 Task: Look for space in Barcelos, Portugal from 6th September, 2023 to 10th September, 2023 for 1 adult in price range Rs.10000 to Rs.15000. Place can be private room with 1  bedroom having 1 bed and 1 bathroom. Property type can be house, flat, guest house, hotel. Booking option can be shelf check-in. Required host language is English.
Action: Mouse moved to (492, 123)
Screenshot: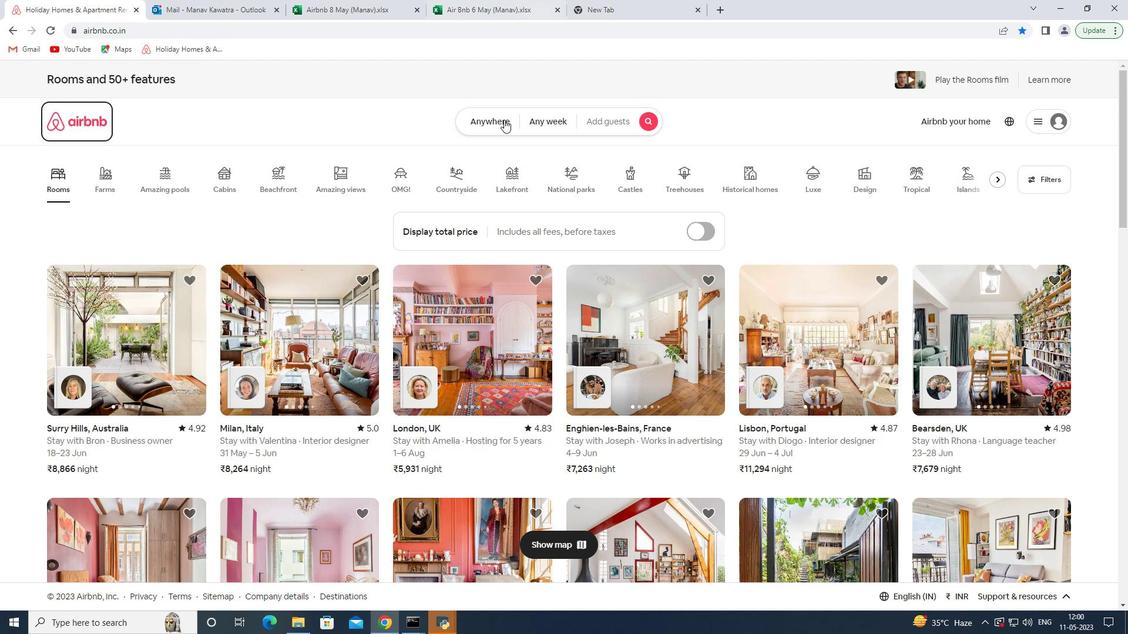 
Action: Mouse pressed left at (492, 123)
Screenshot: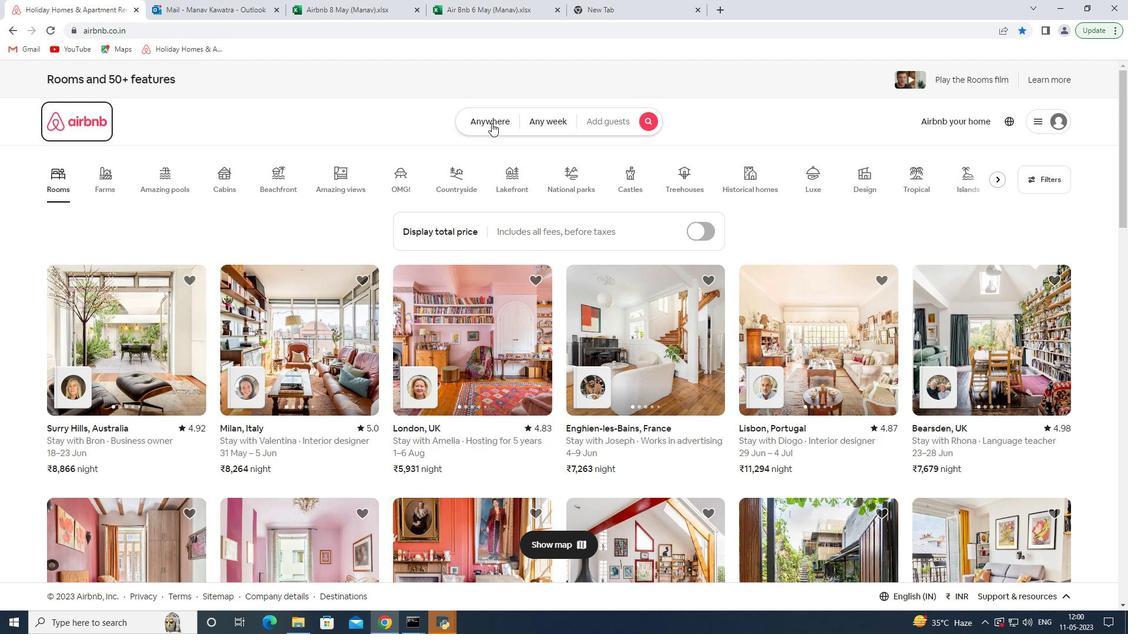 
Action: Mouse moved to (381, 171)
Screenshot: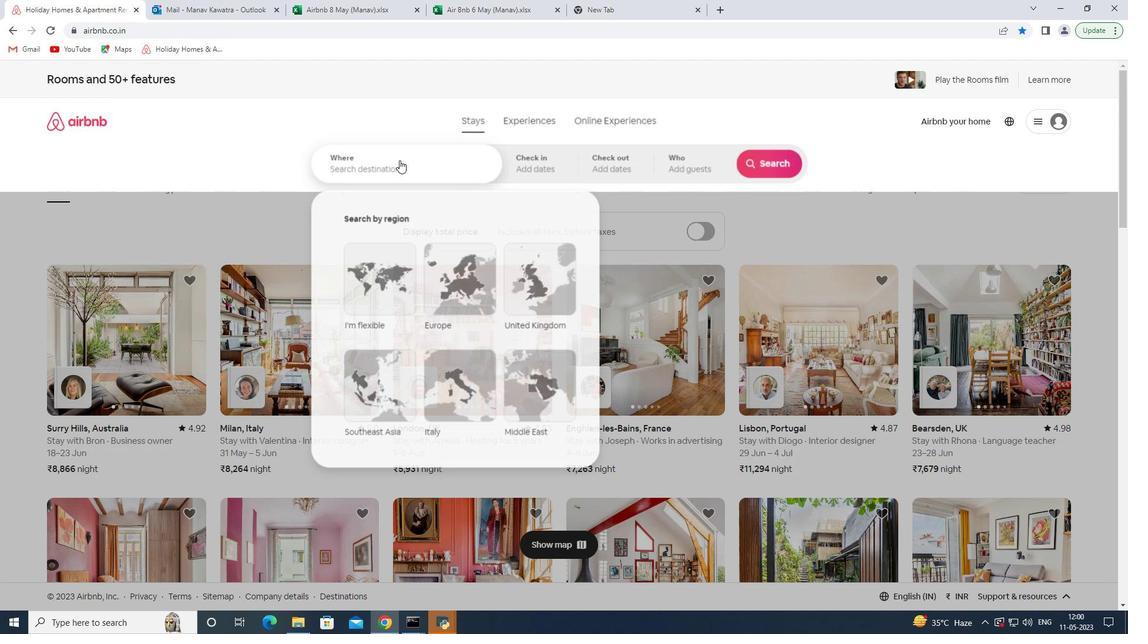 
Action: Mouse pressed left at (381, 171)
Screenshot: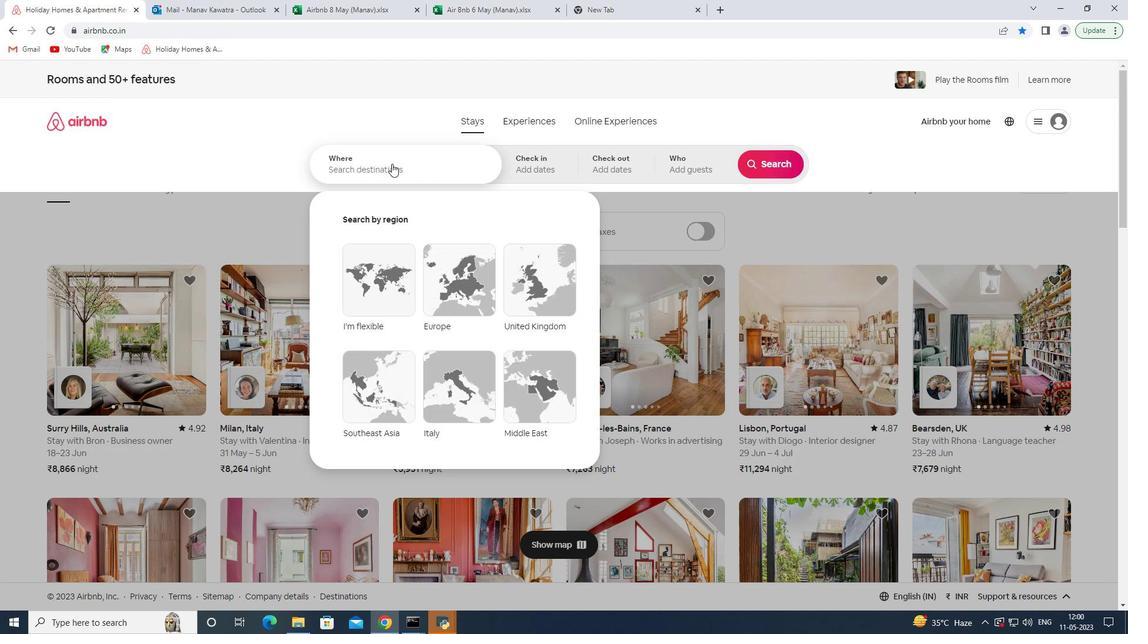 
Action: Key pressed <Key.shift>Barcelos<Key.space><Key.shift><Key.shift><Key.shift><Key.shift>P
Screenshot: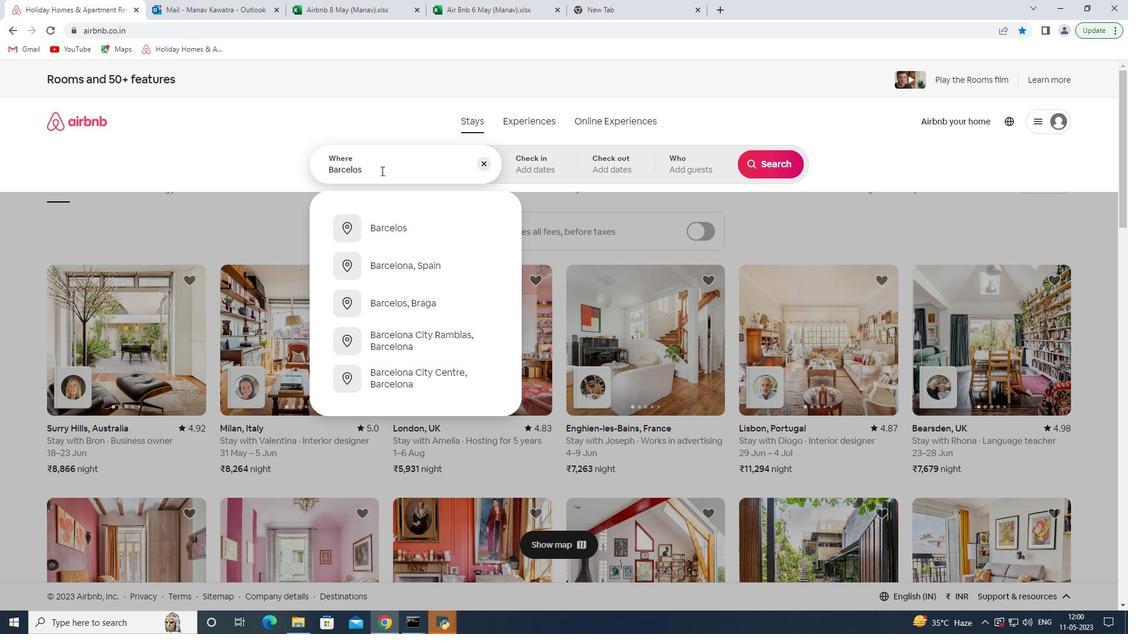 
Action: Mouse moved to (420, 226)
Screenshot: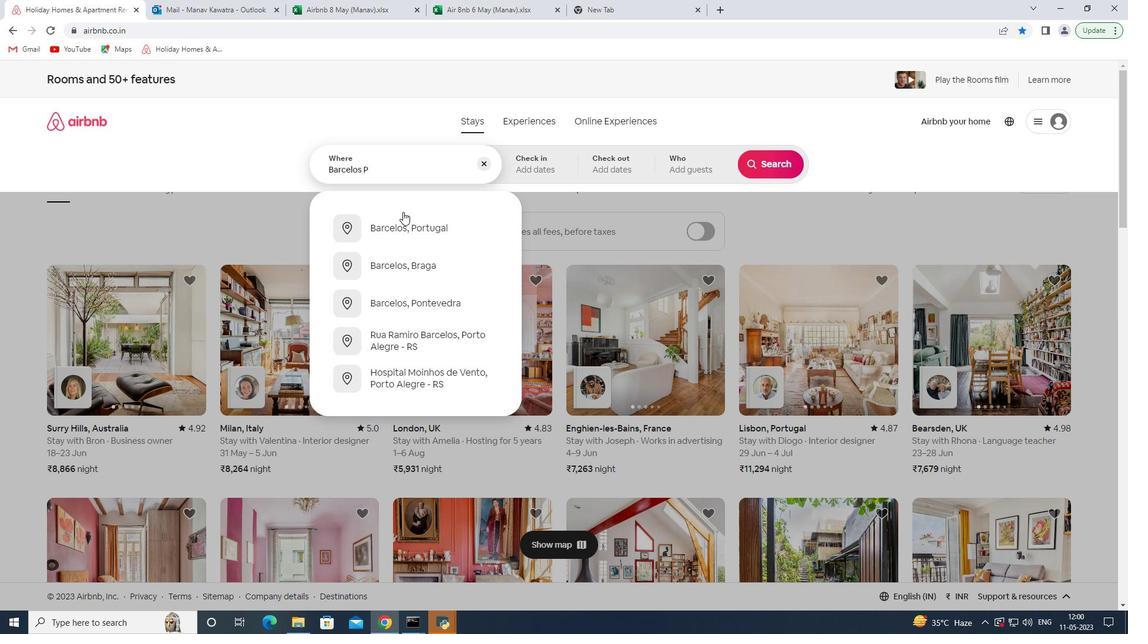 
Action: Mouse pressed left at (420, 226)
Screenshot: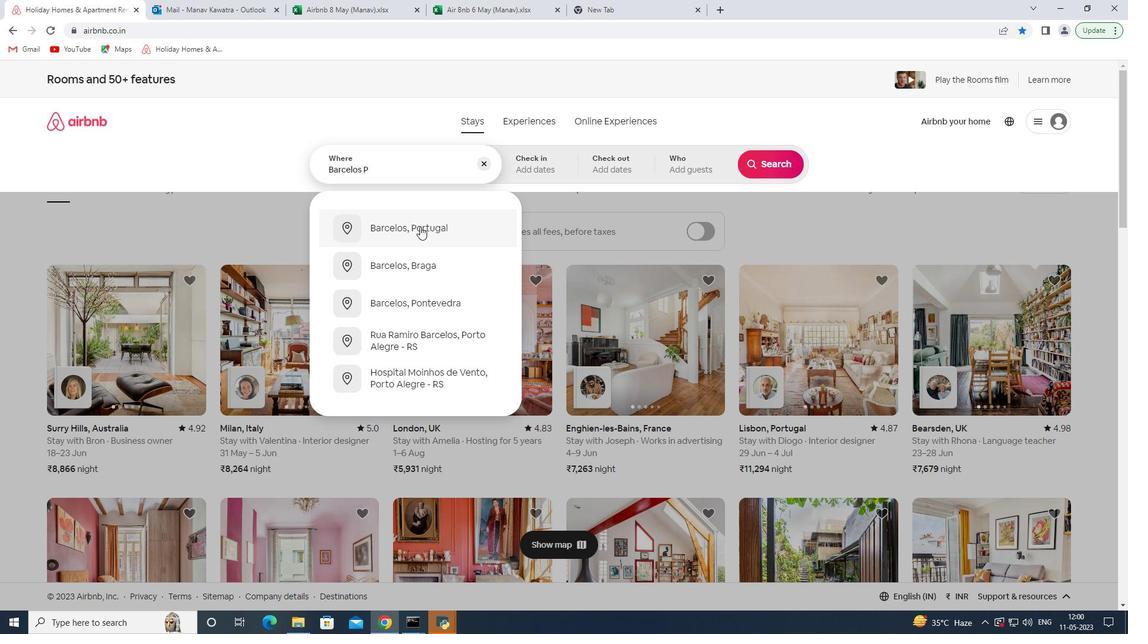 
Action: Mouse moved to (762, 259)
Screenshot: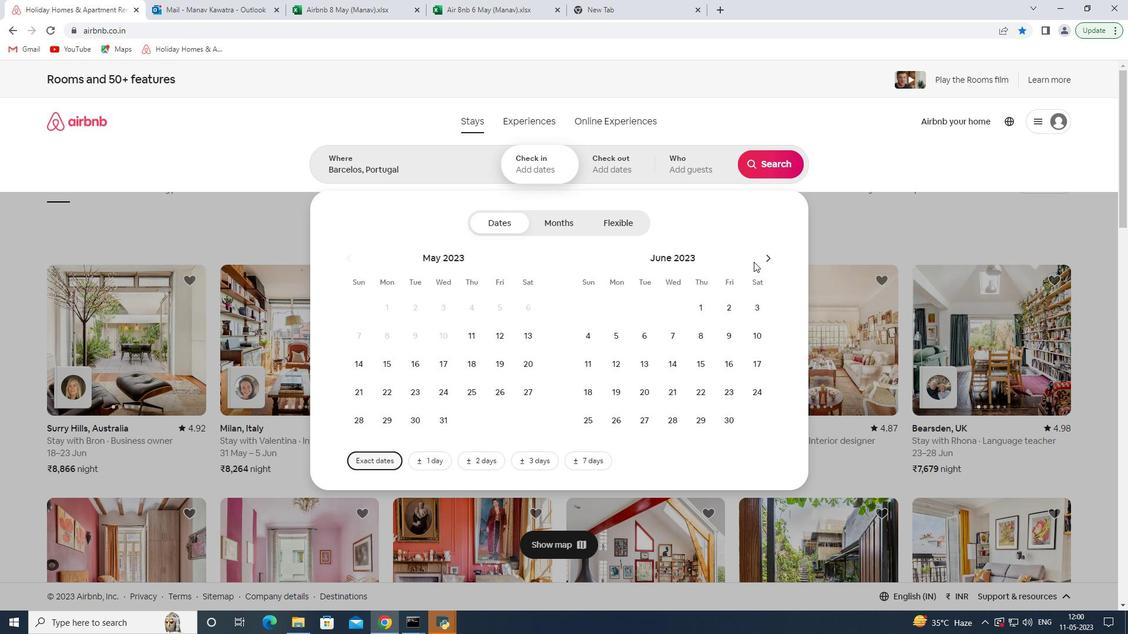
Action: Mouse pressed left at (762, 259)
Screenshot: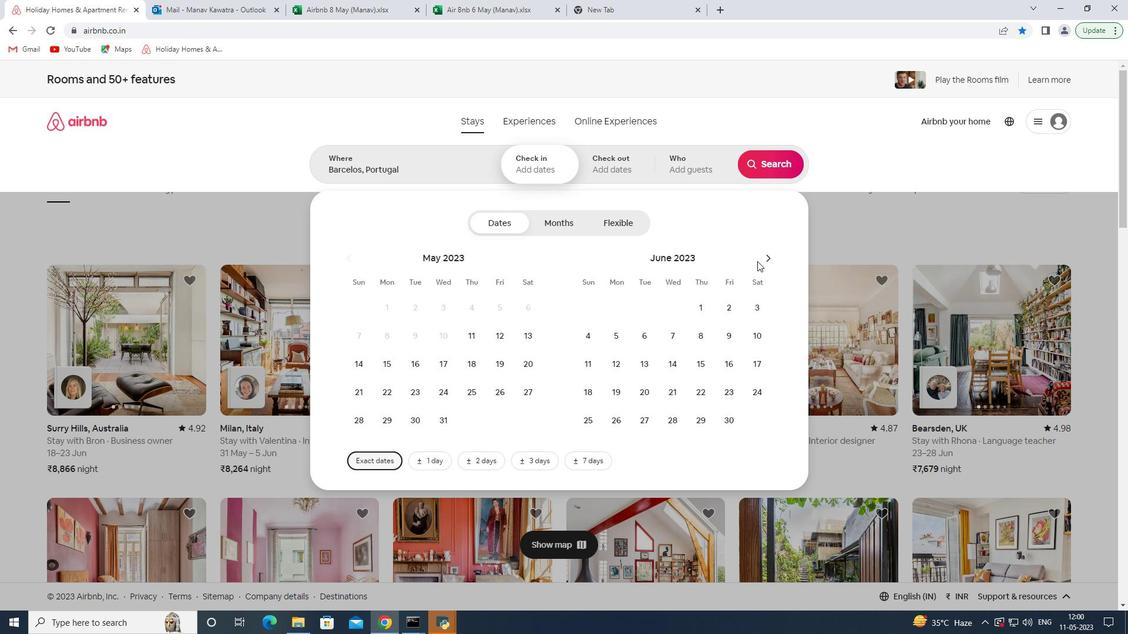 
Action: Mouse pressed left at (762, 259)
Screenshot: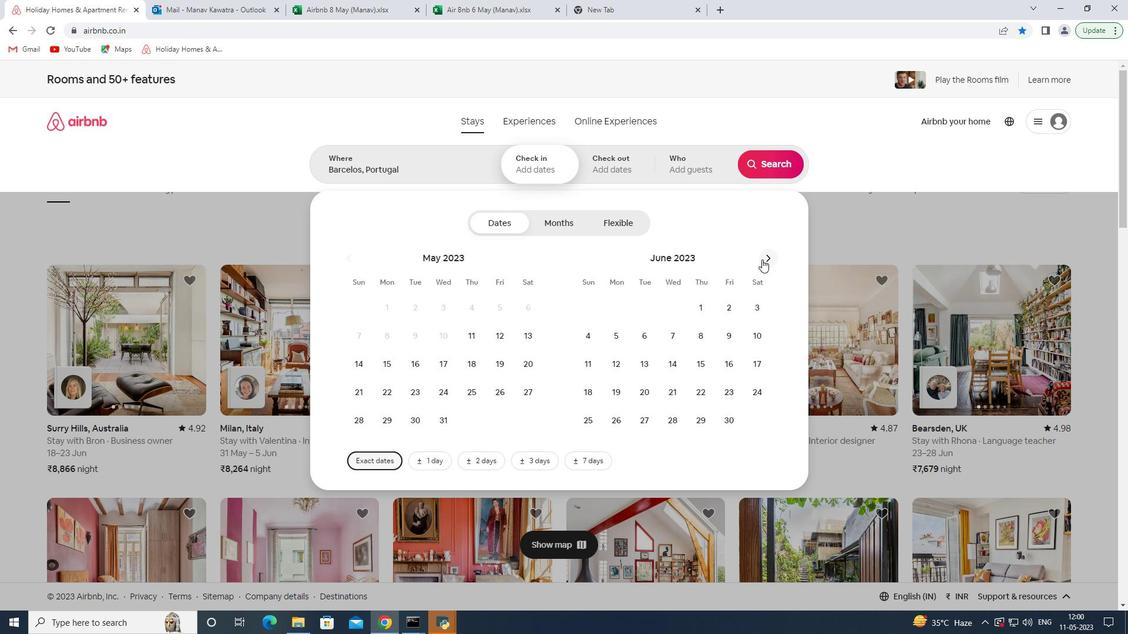 
Action: Mouse pressed left at (762, 259)
Screenshot: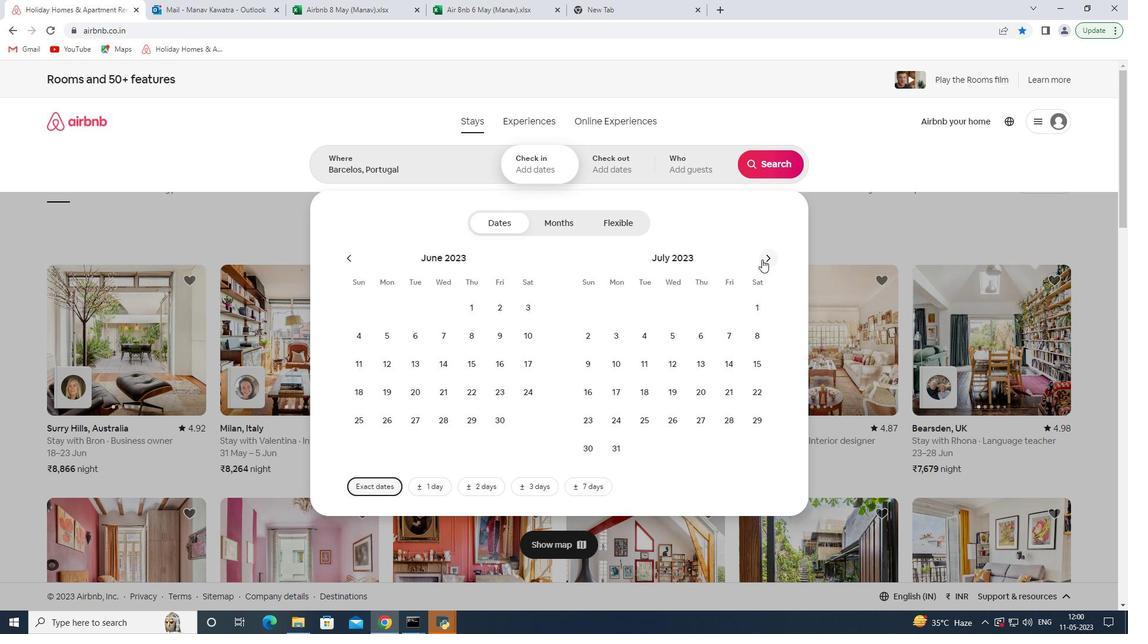 
Action: Mouse moved to (769, 261)
Screenshot: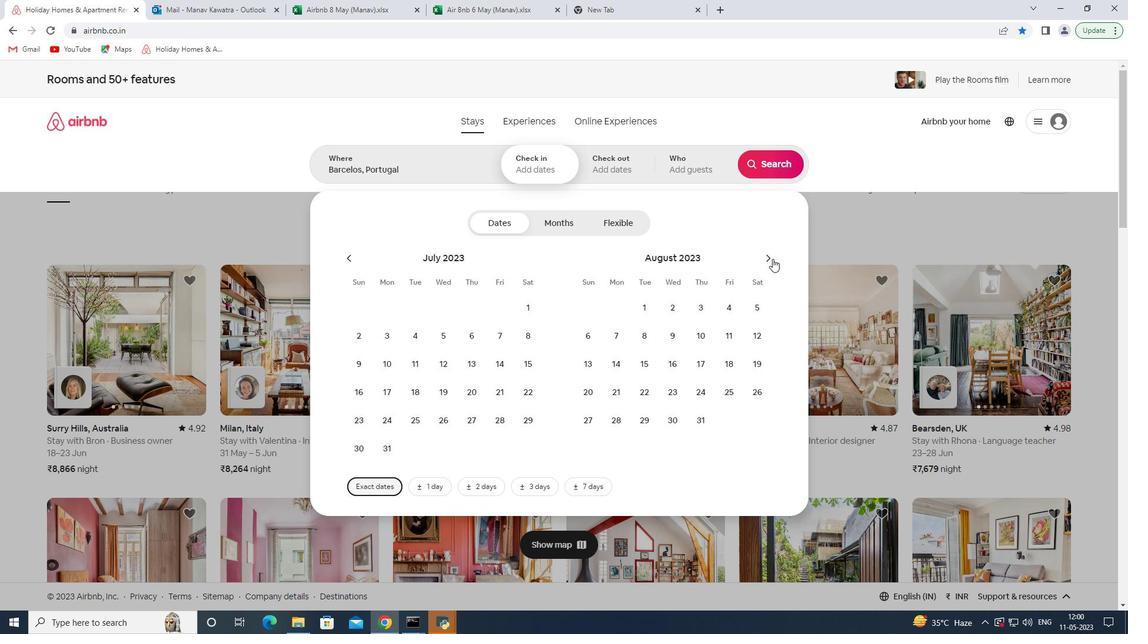 
Action: Mouse pressed left at (769, 261)
Screenshot: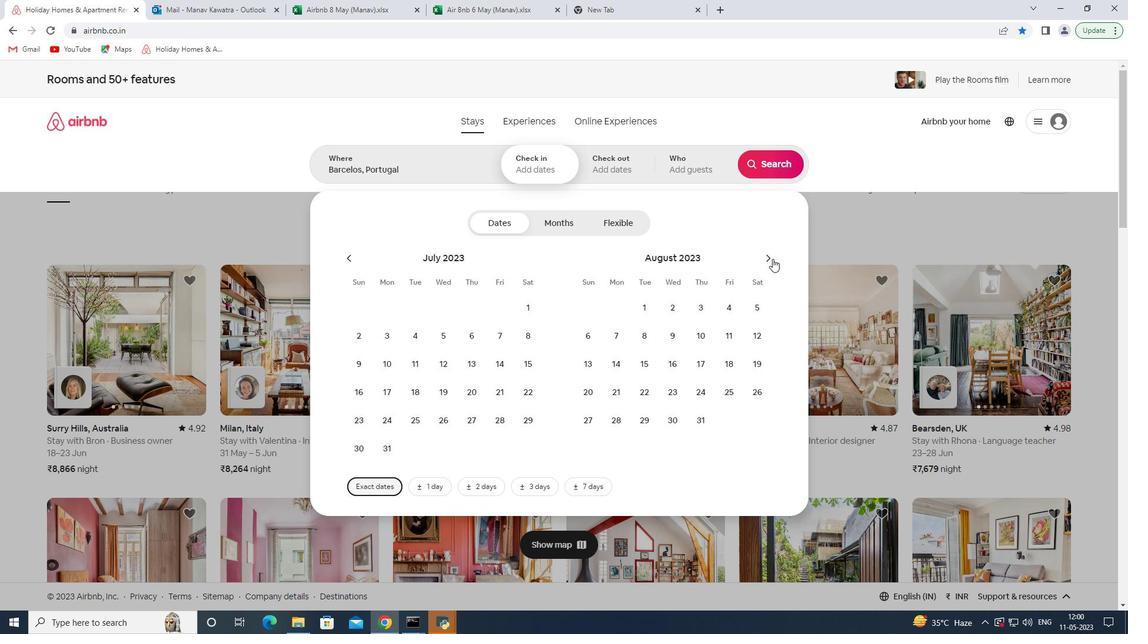 
Action: Mouse moved to (671, 335)
Screenshot: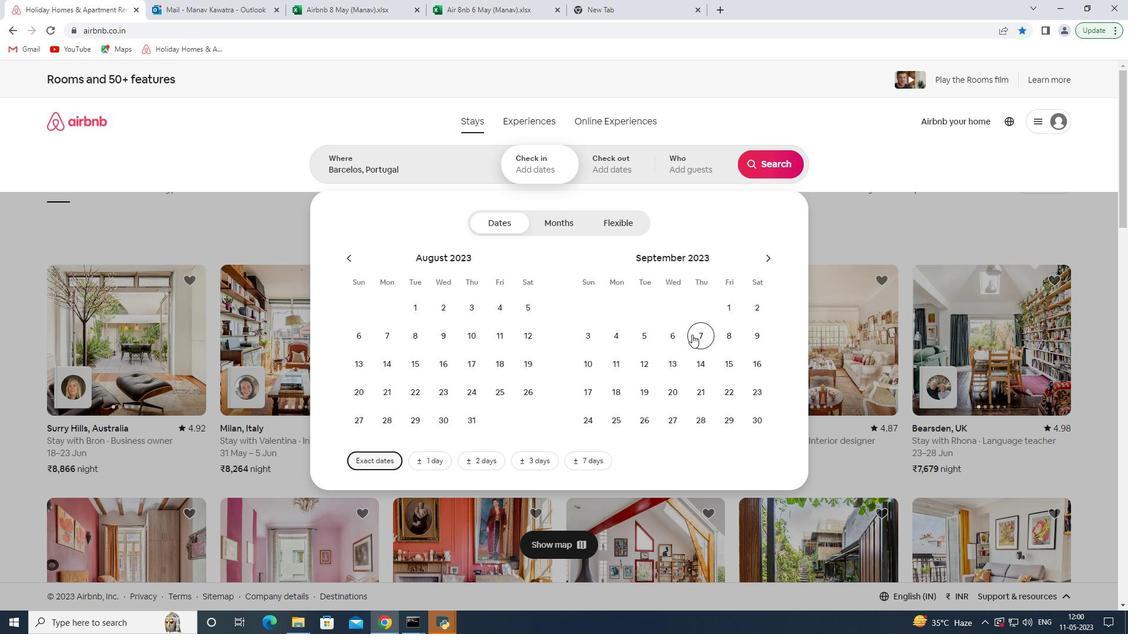 
Action: Mouse pressed left at (671, 335)
Screenshot: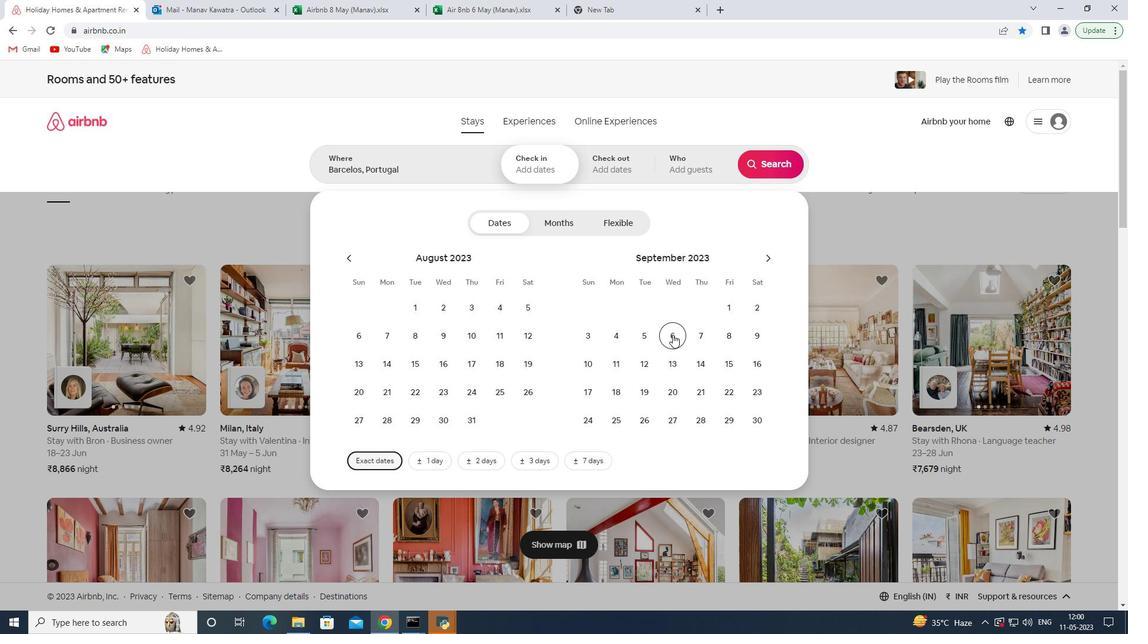 
Action: Mouse moved to (594, 366)
Screenshot: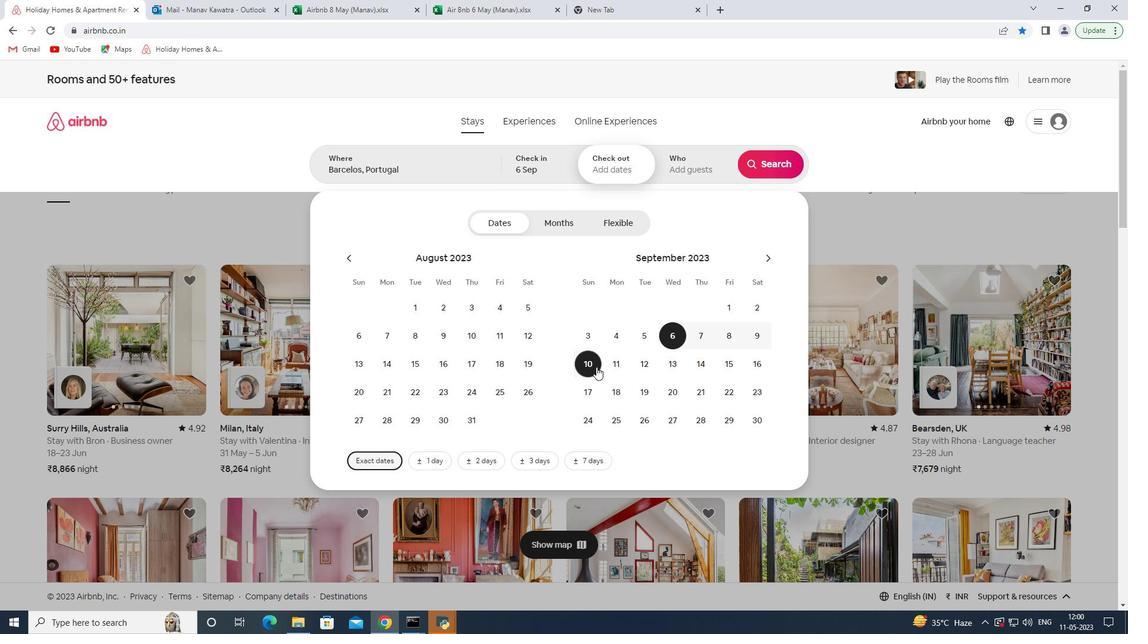 
Action: Mouse pressed left at (594, 366)
Screenshot: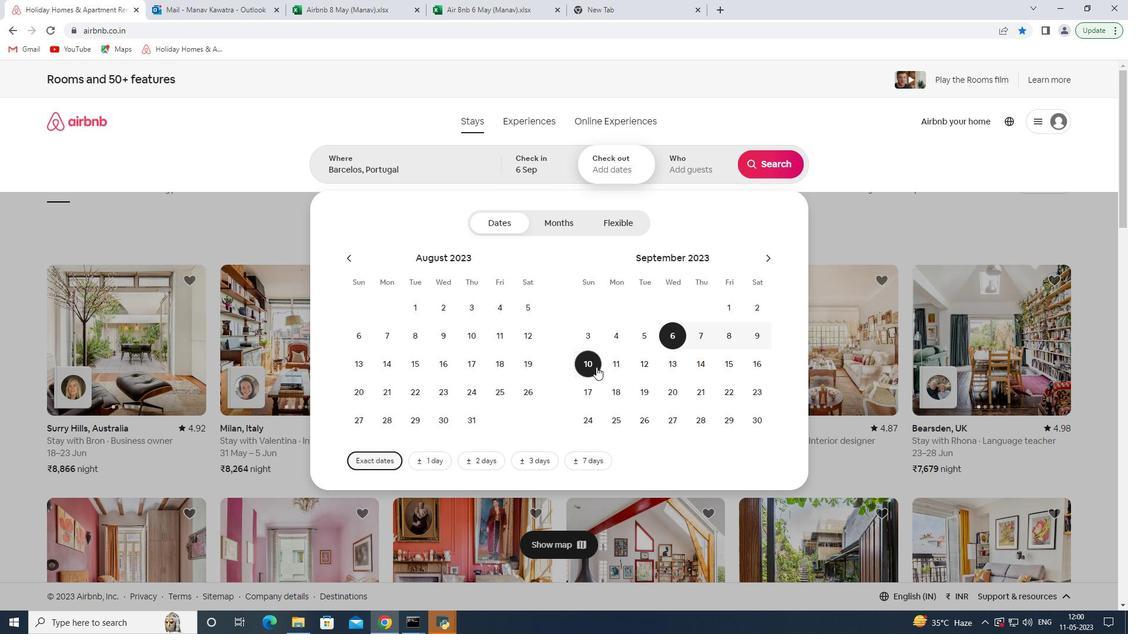
Action: Mouse moved to (691, 164)
Screenshot: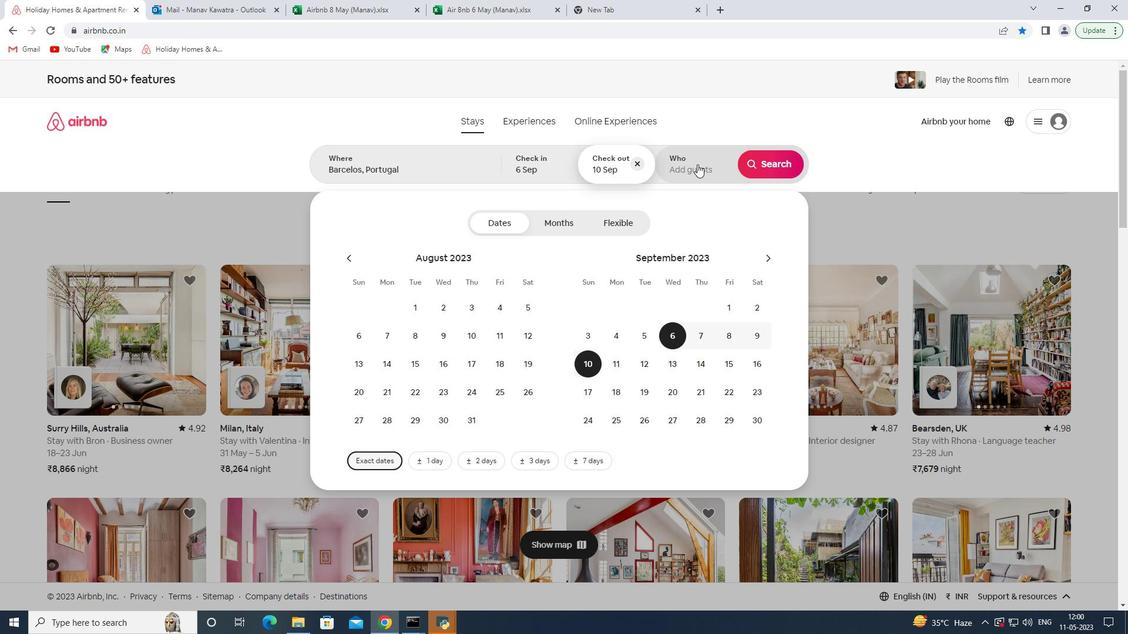 
Action: Mouse pressed left at (691, 164)
Screenshot: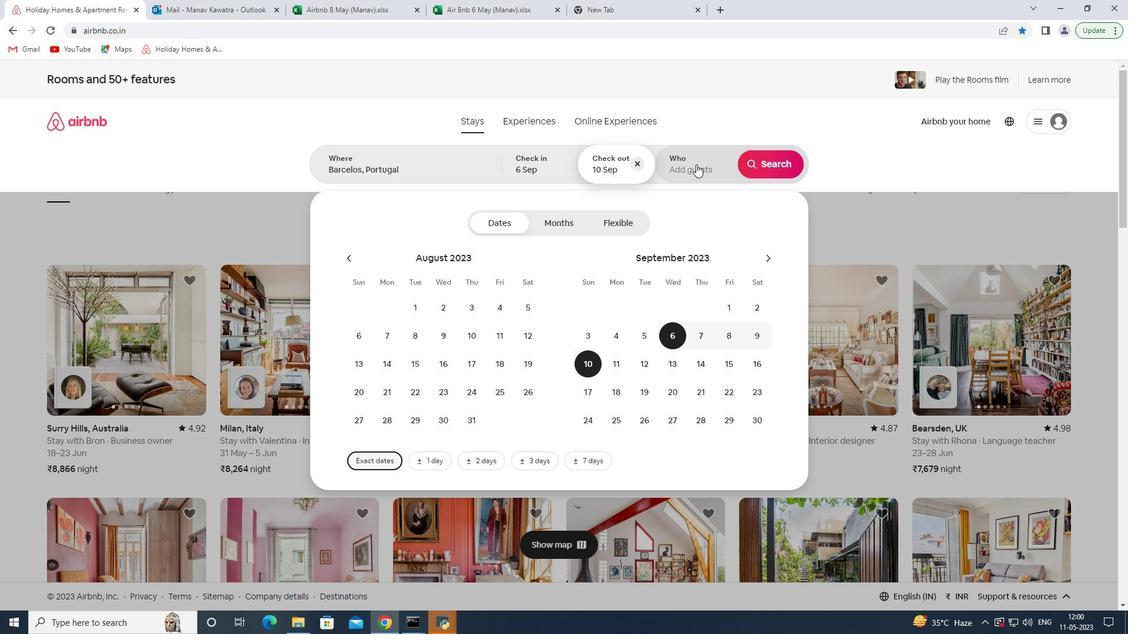 
Action: Mouse moved to (784, 225)
Screenshot: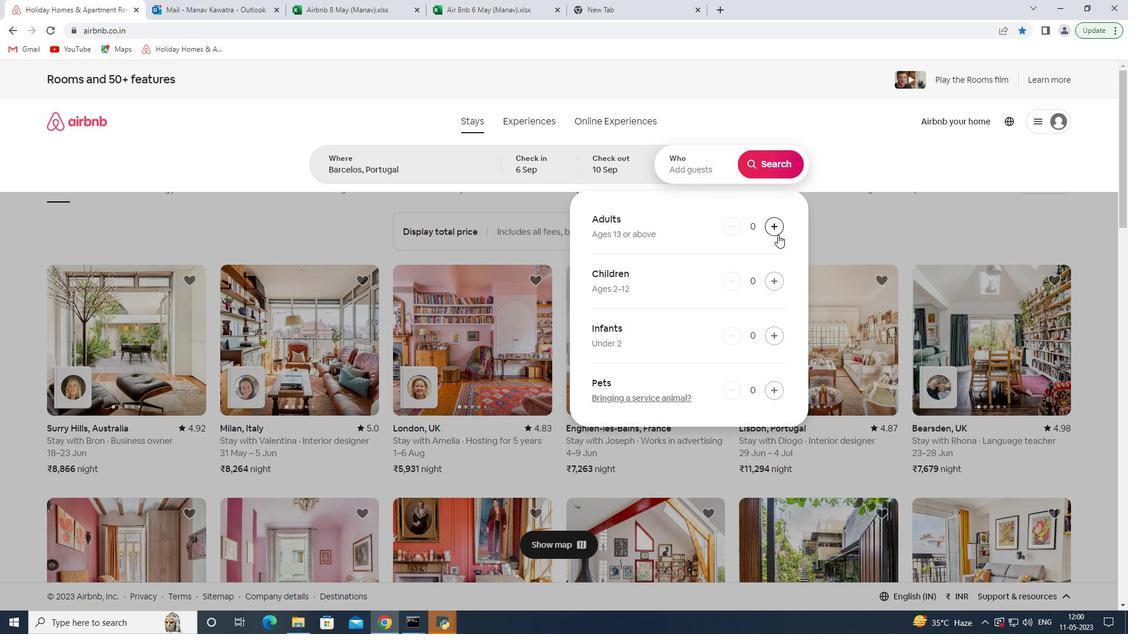 
Action: Mouse pressed left at (784, 225)
Screenshot: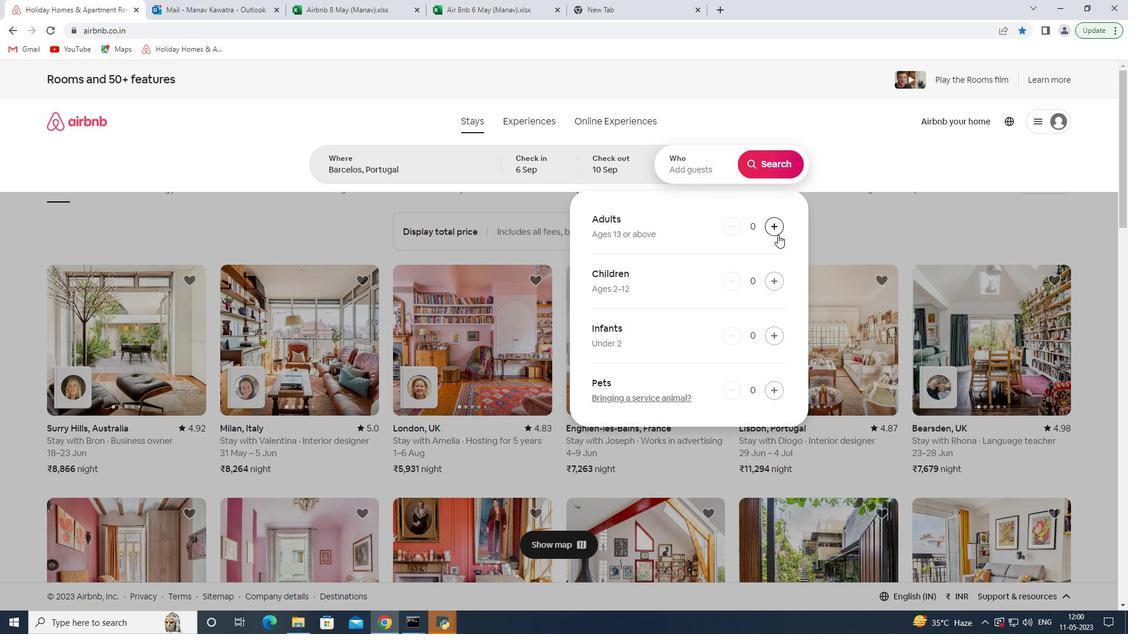
Action: Mouse moved to (777, 225)
Screenshot: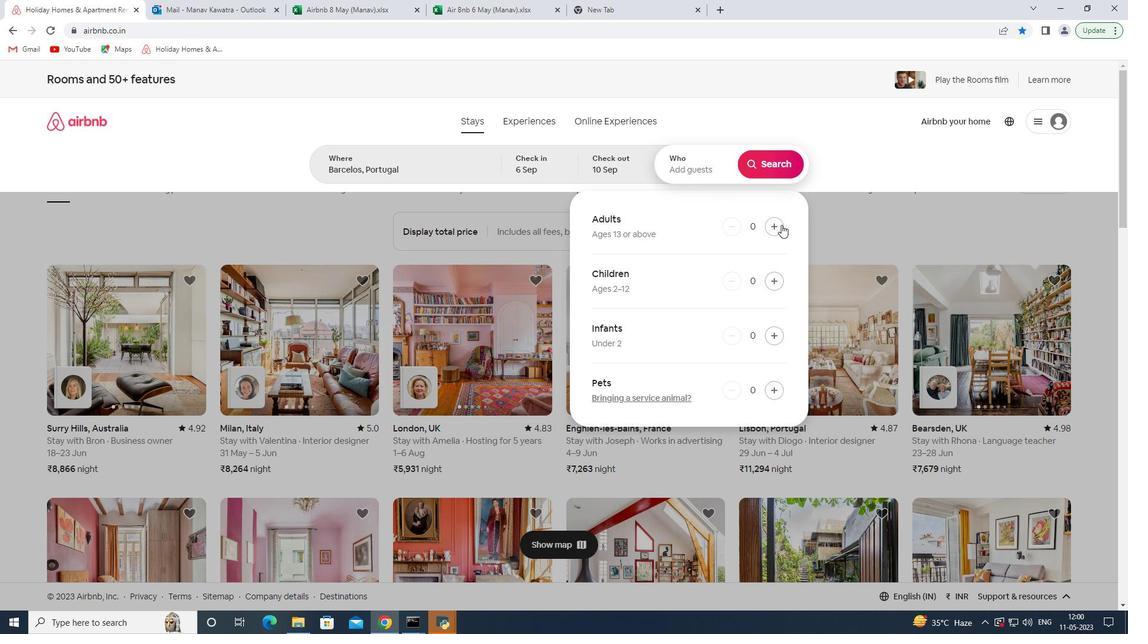 
Action: Mouse pressed left at (777, 225)
Screenshot: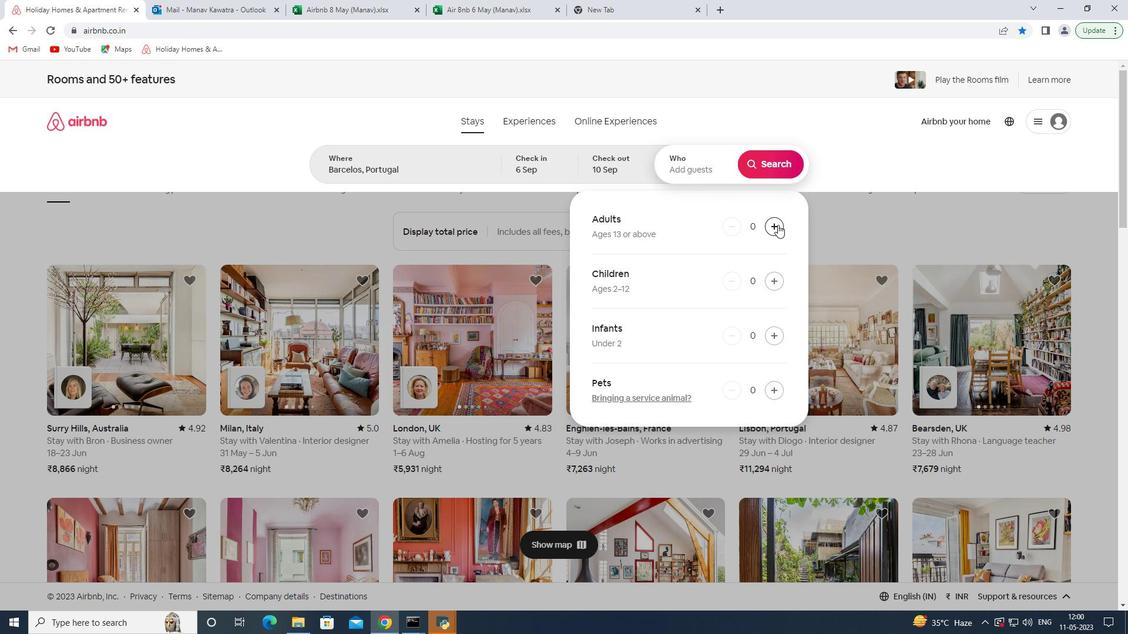 
Action: Mouse moved to (777, 168)
Screenshot: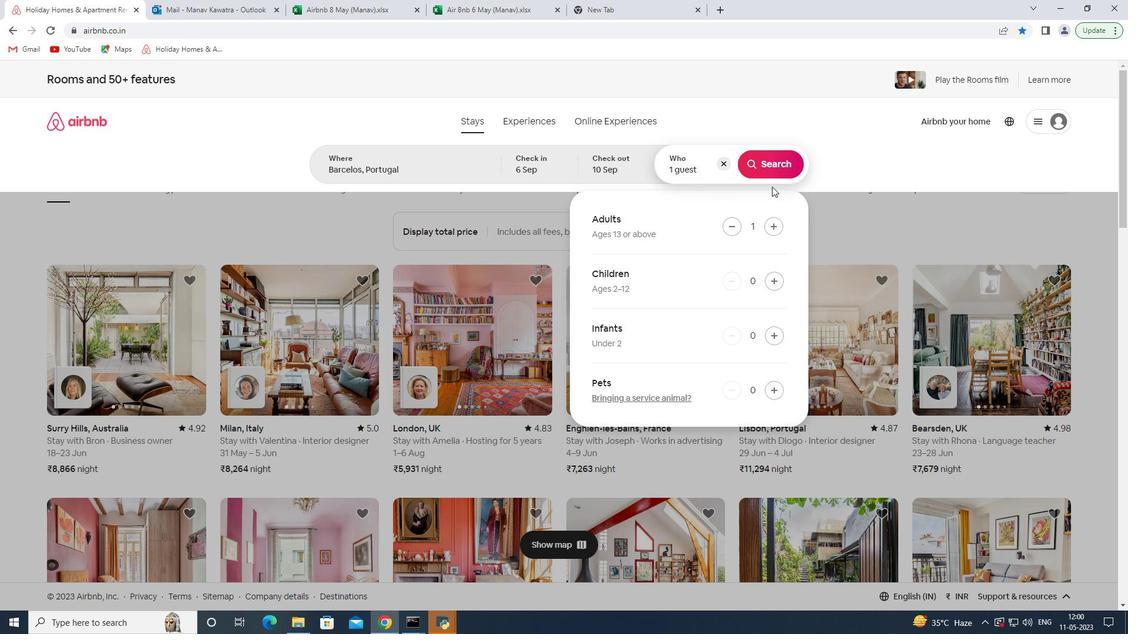 
Action: Mouse pressed left at (777, 168)
Screenshot: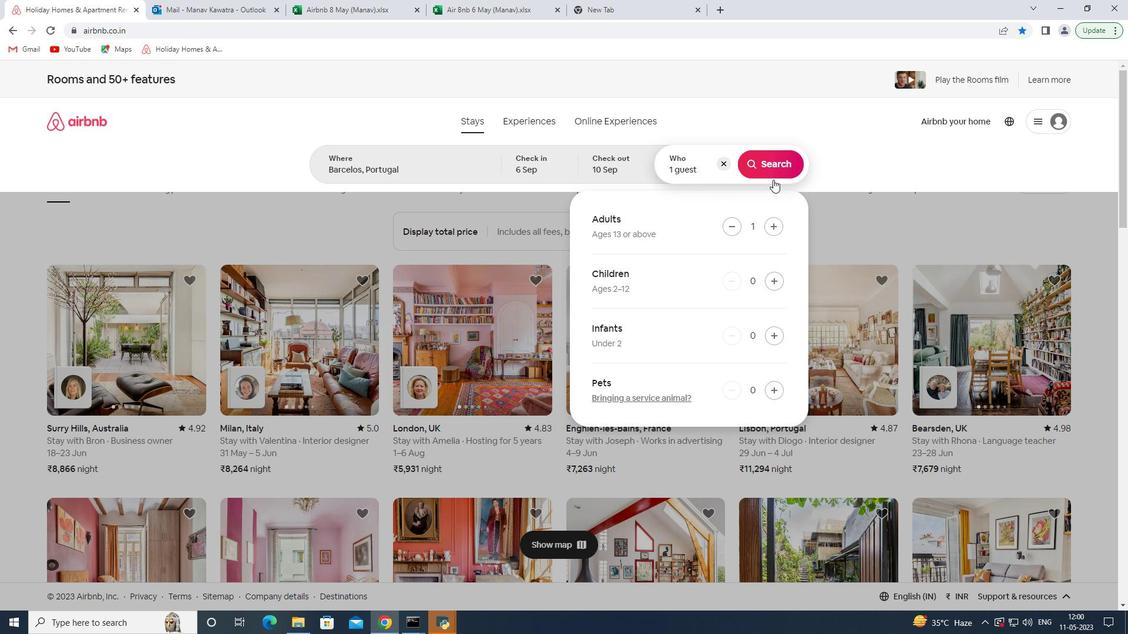 
Action: Mouse moved to (1085, 131)
Screenshot: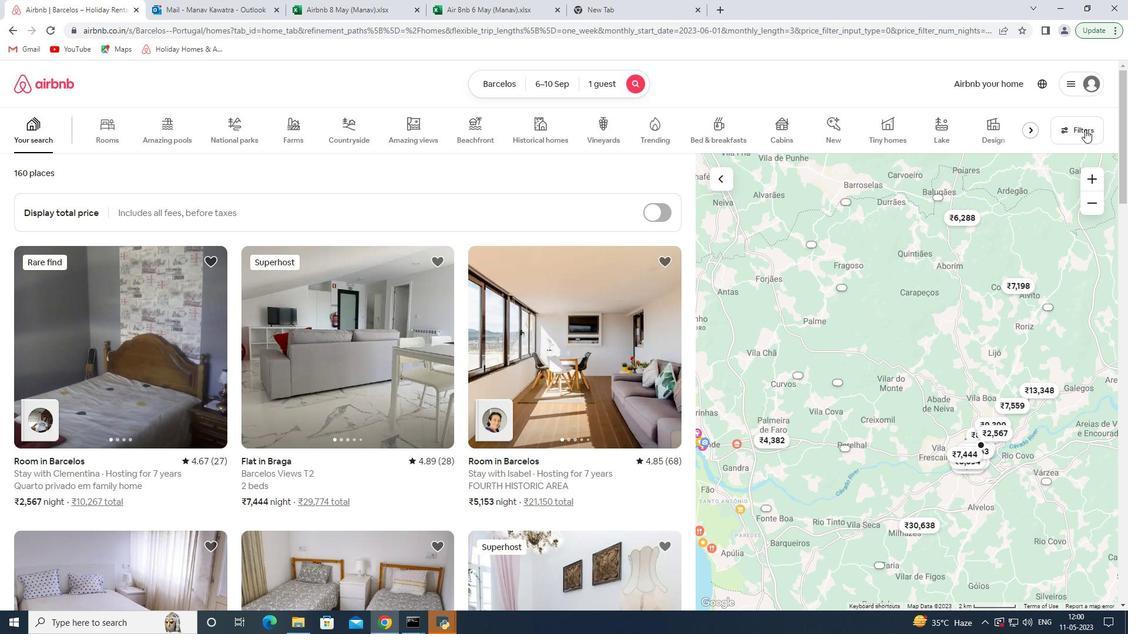 
Action: Mouse pressed left at (1085, 131)
Screenshot: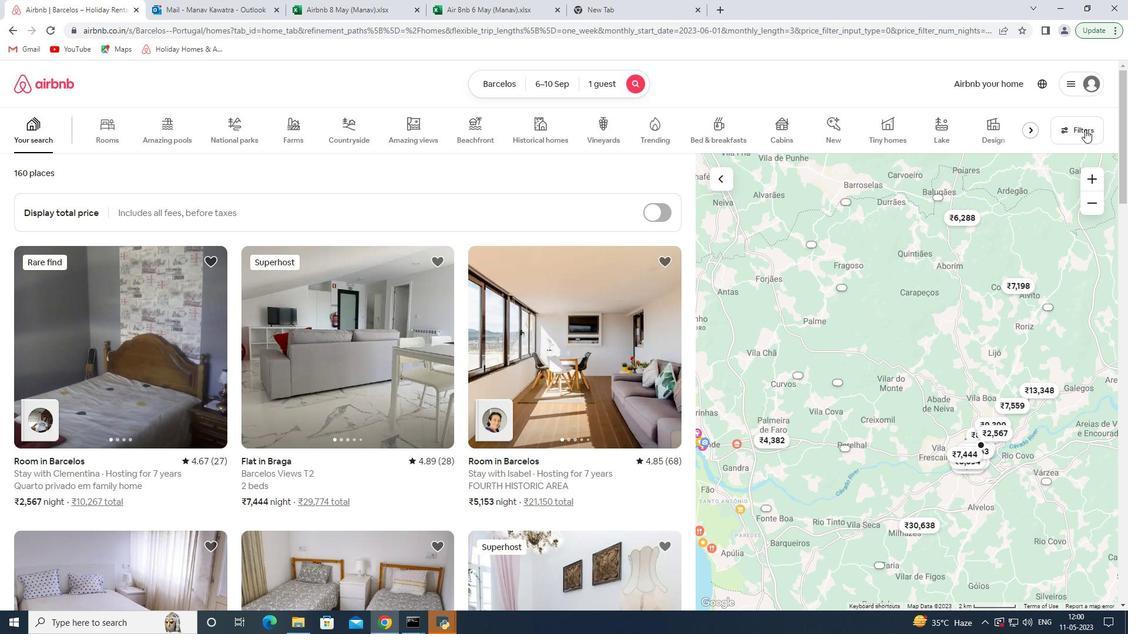 
Action: Mouse moved to (404, 421)
Screenshot: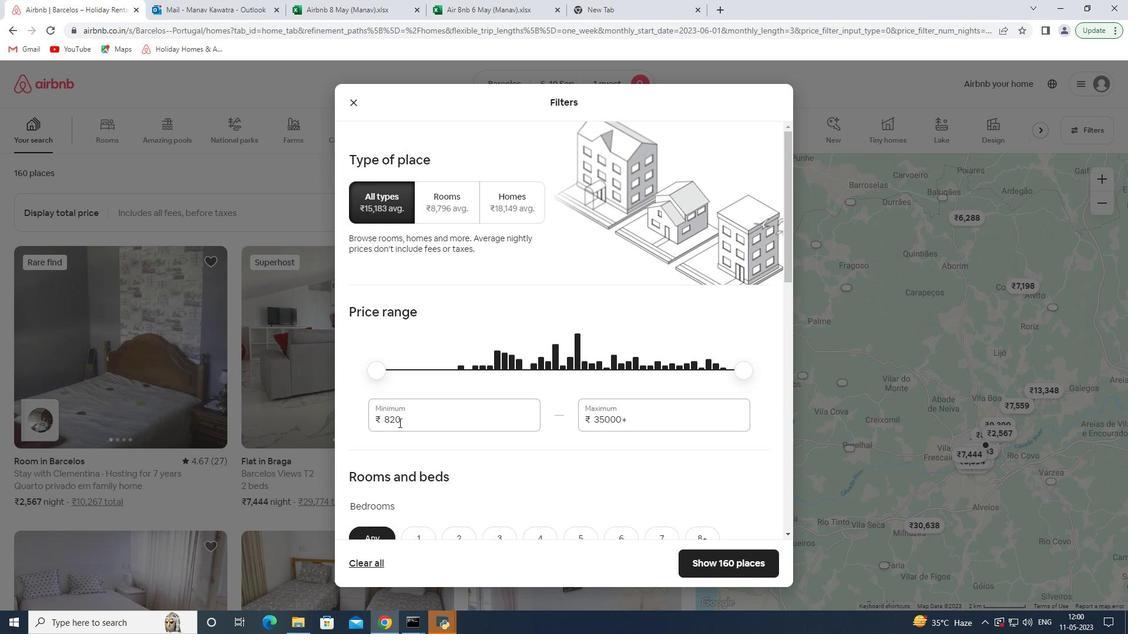 
Action: Mouse pressed left at (404, 421)
Screenshot: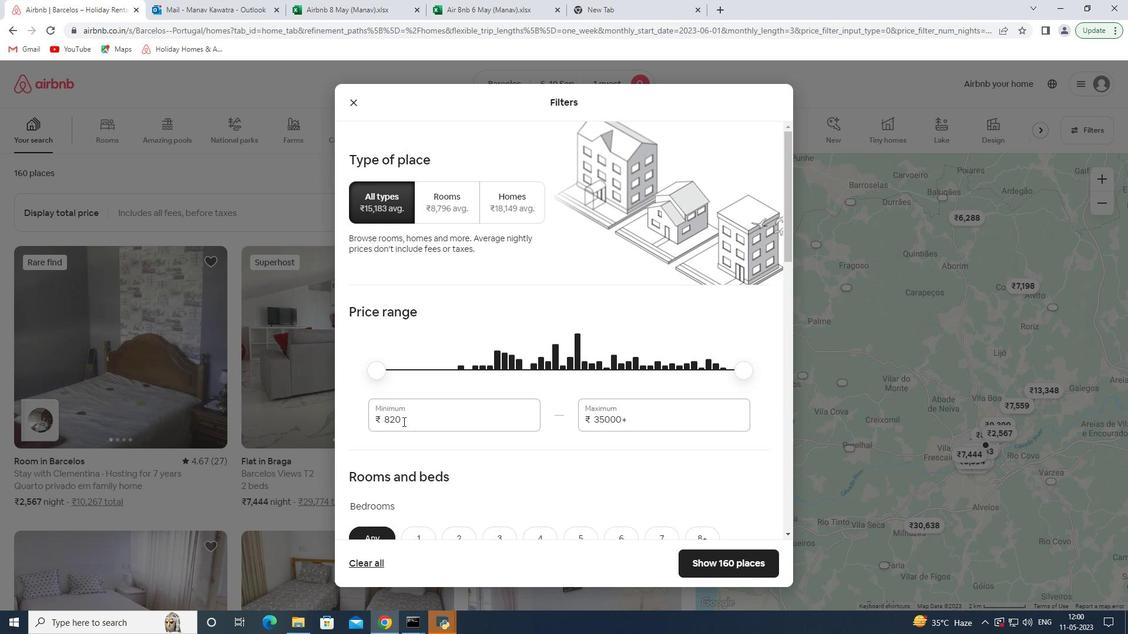 
Action: Mouse pressed left at (404, 421)
Screenshot: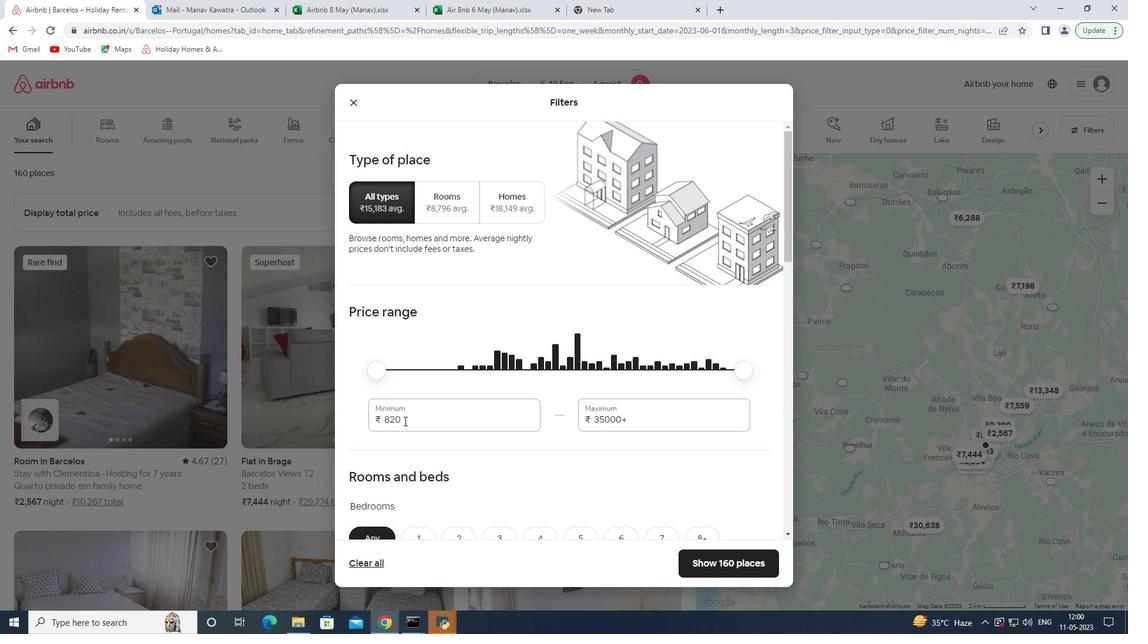 
Action: Key pressed 10000<Key.tab>15000
Screenshot: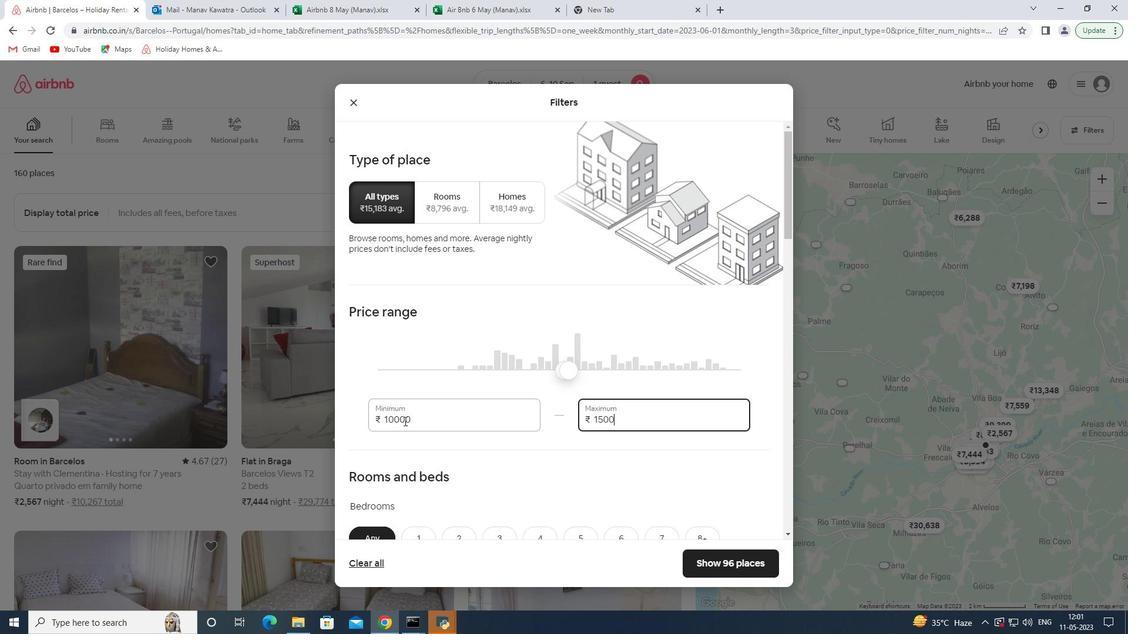 
Action: Mouse moved to (410, 453)
Screenshot: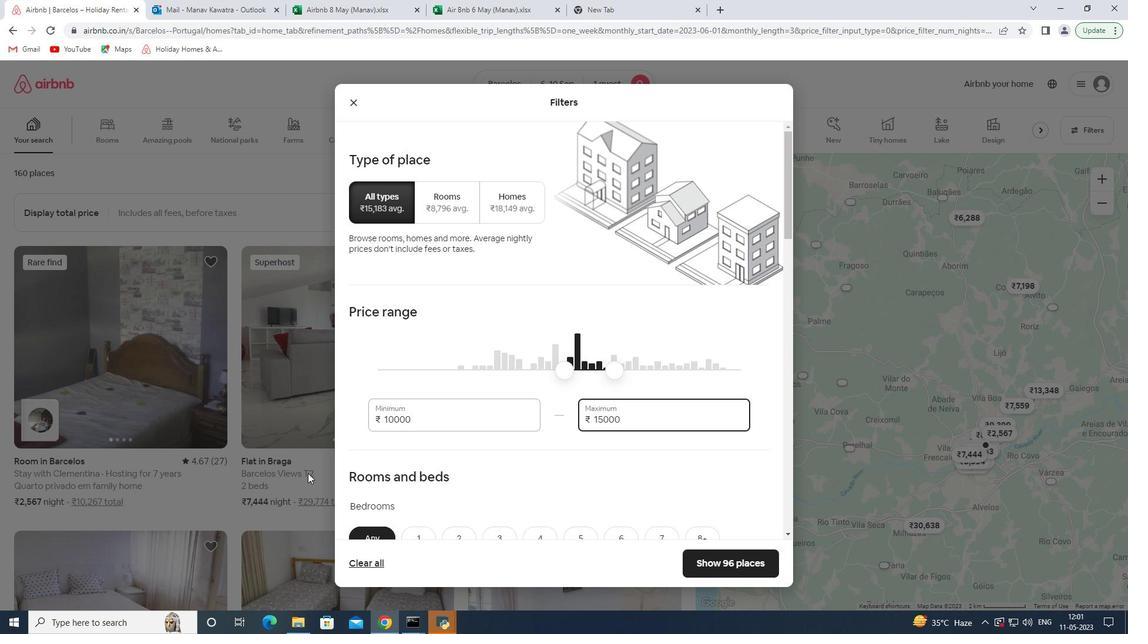 
Action: Mouse scrolled (410, 452) with delta (0, 0)
Screenshot: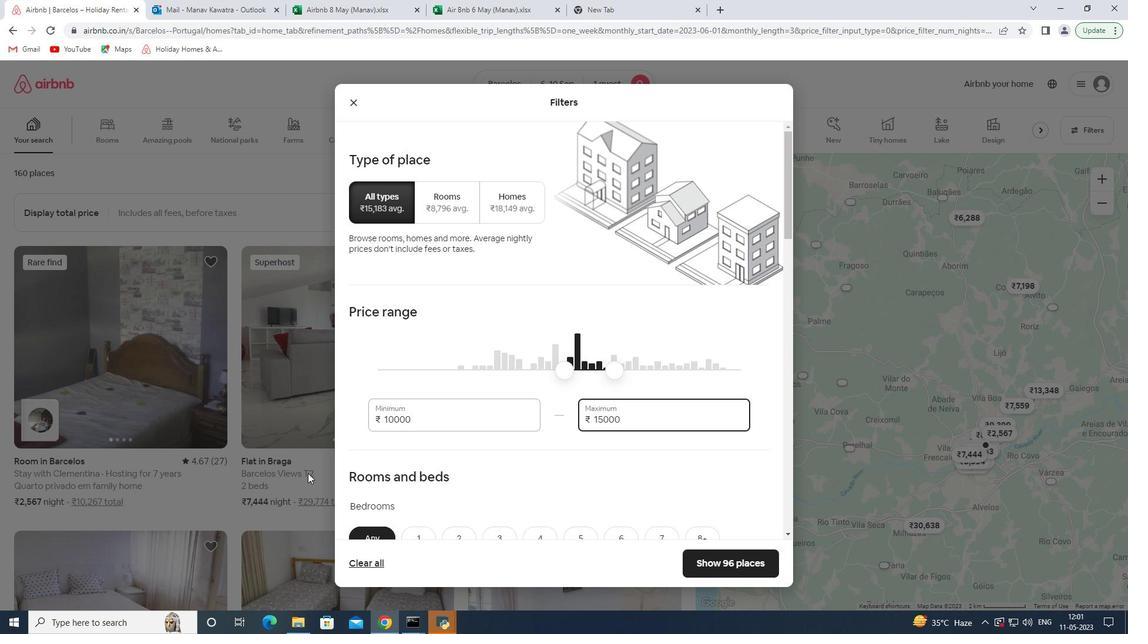 
Action: Mouse moved to (456, 435)
Screenshot: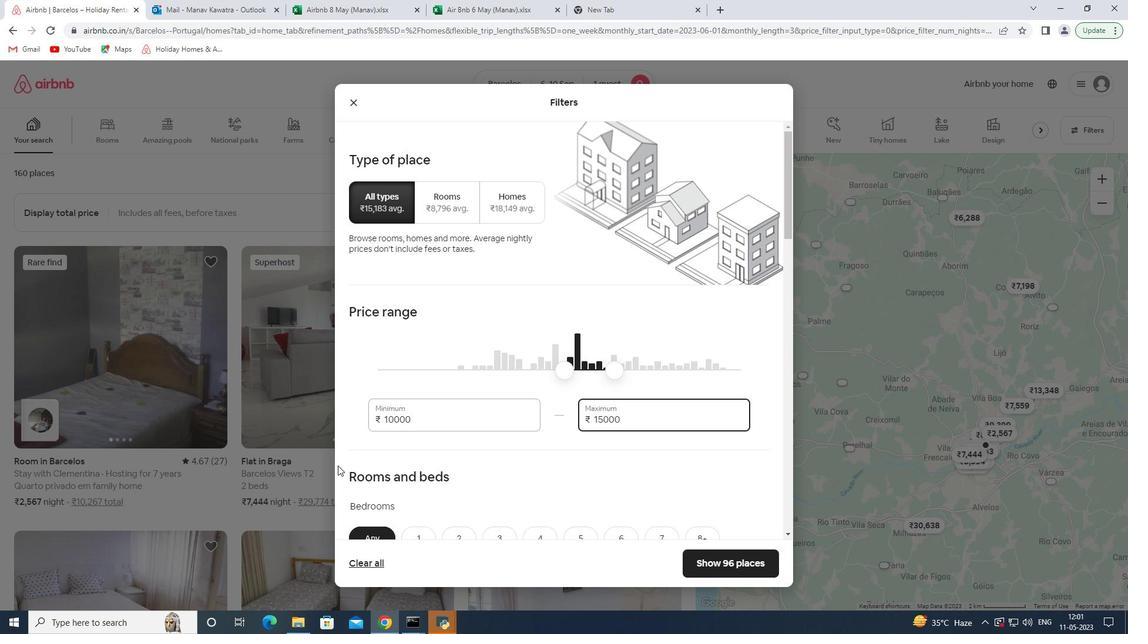 
Action: Mouse scrolled (456, 435) with delta (0, 0)
Screenshot: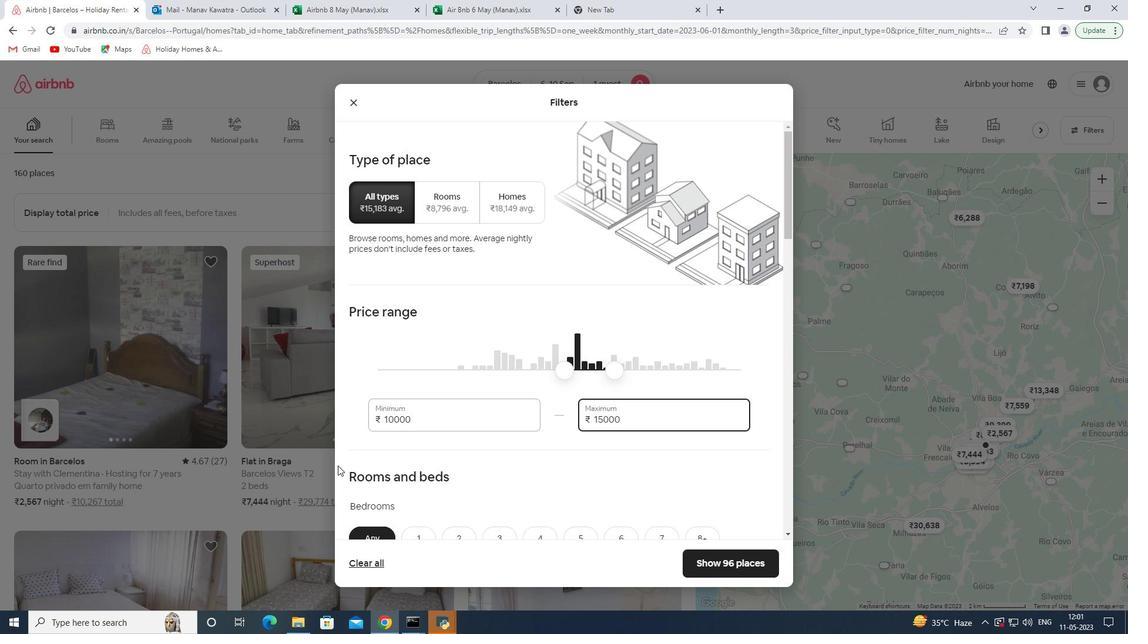 
Action: Mouse moved to (478, 427)
Screenshot: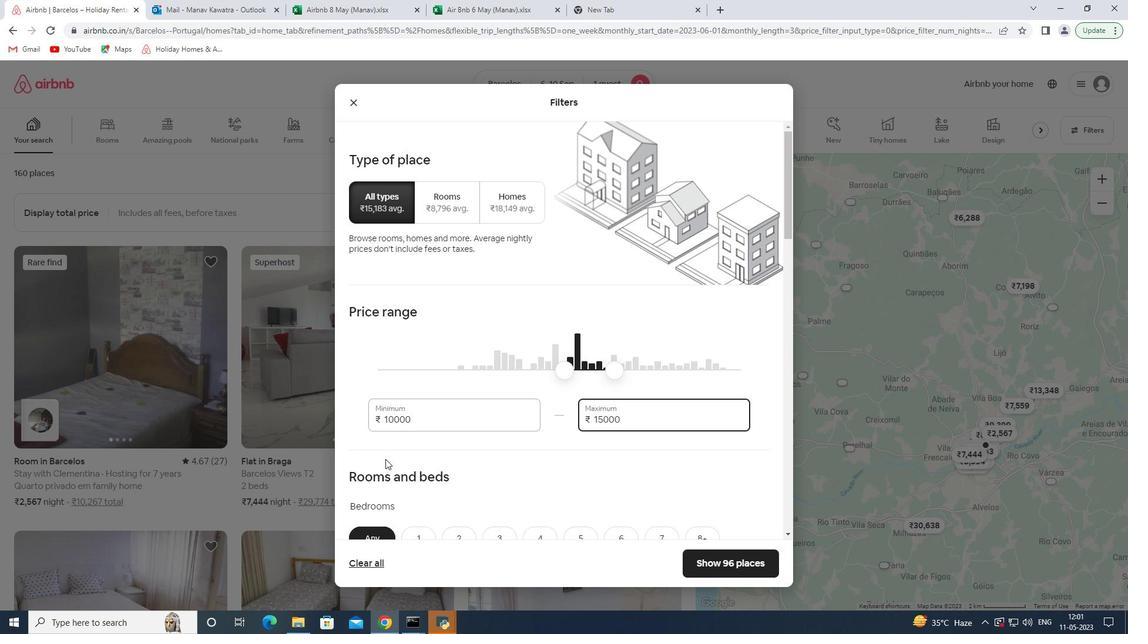 
Action: Mouse scrolled (478, 426) with delta (0, 0)
Screenshot: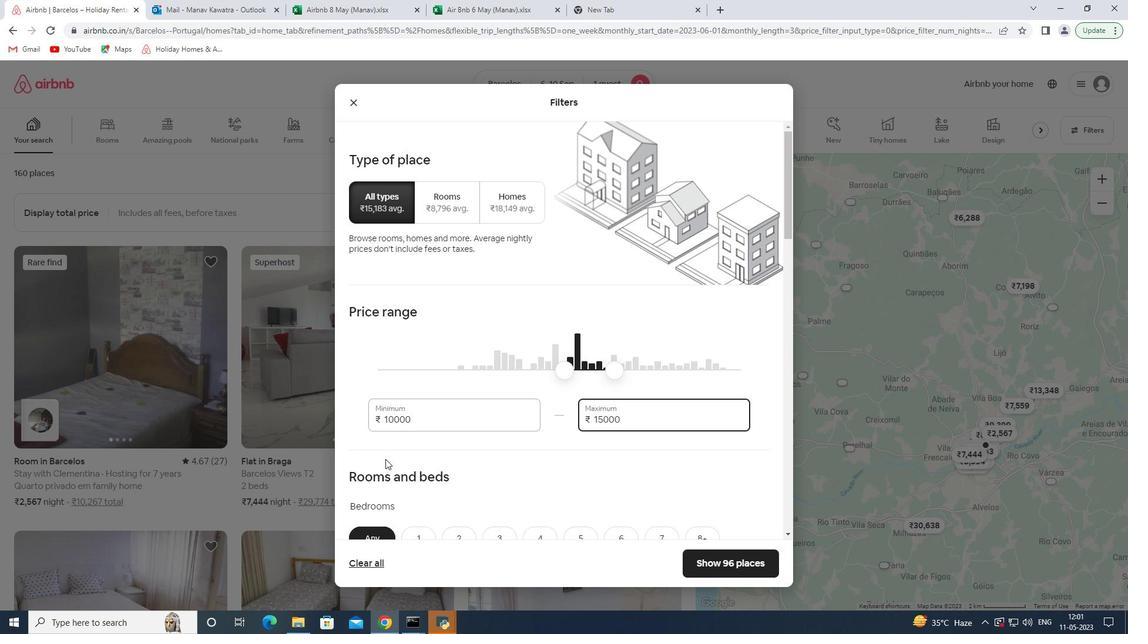 
Action: Mouse moved to (484, 424)
Screenshot: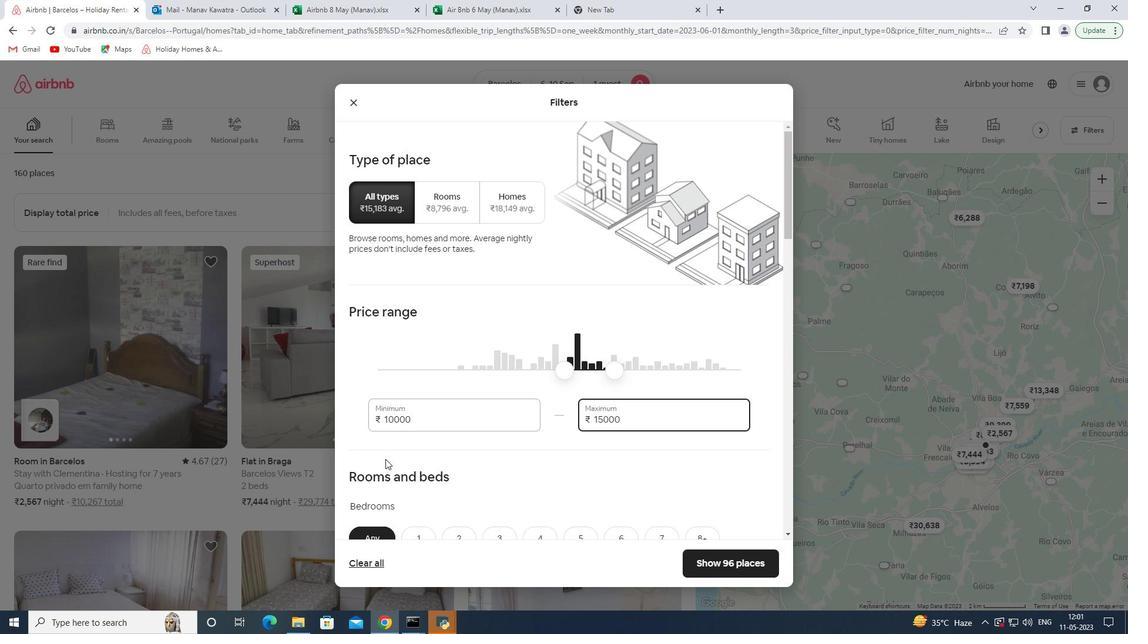 
Action: Mouse scrolled (484, 423) with delta (0, 0)
Screenshot: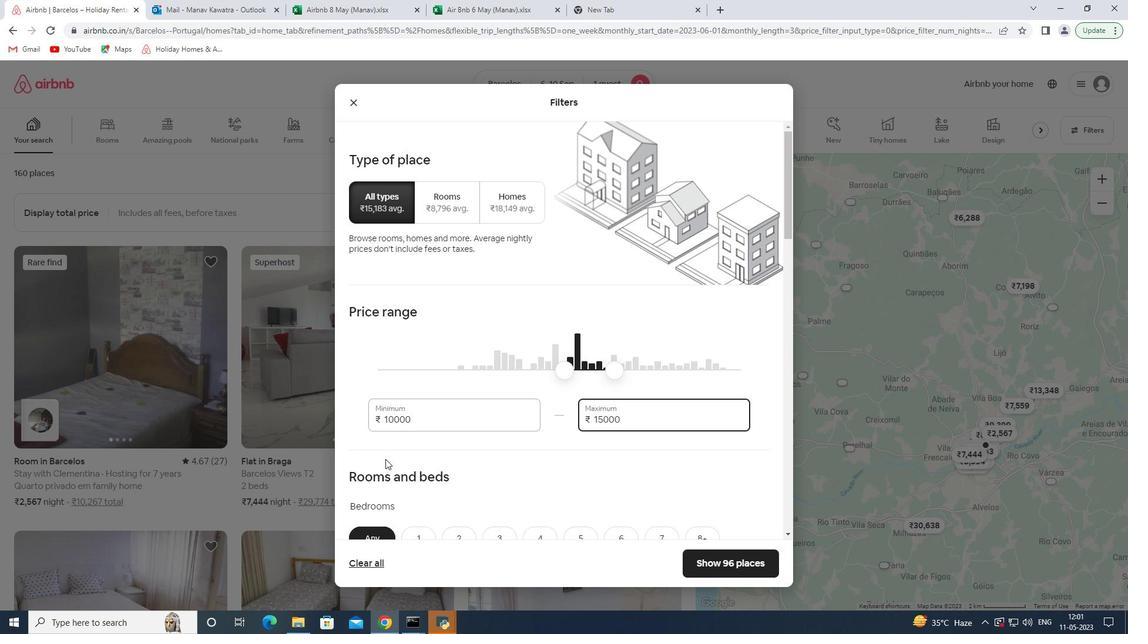 
Action: Mouse moved to (409, 307)
Screenshot: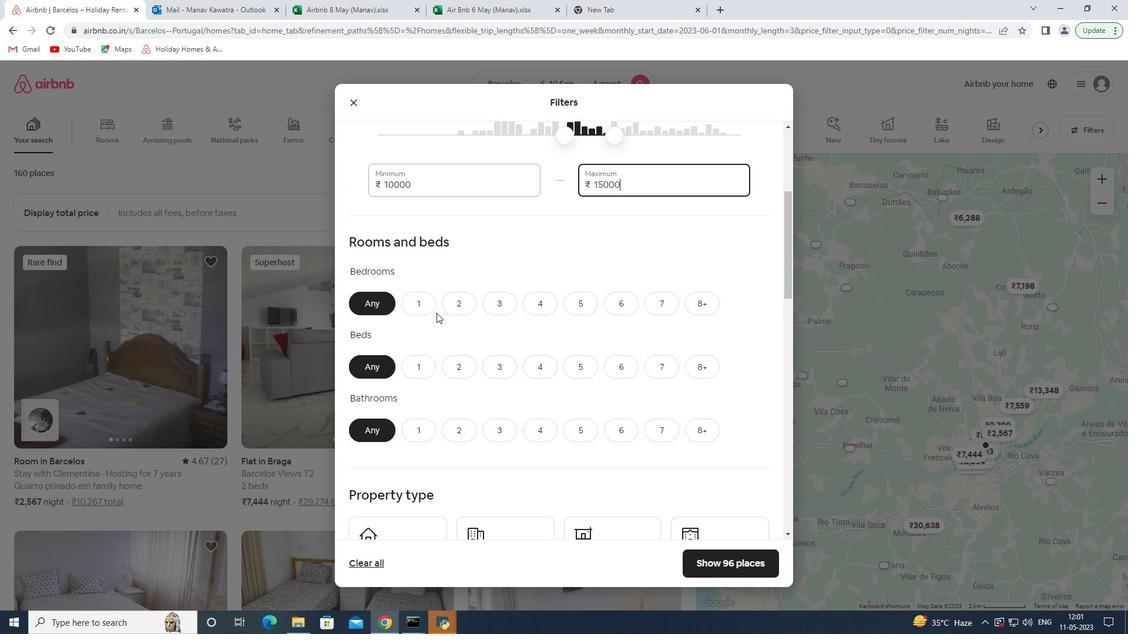 
Action: Mouse pressed left at (409, 307)
Screenshot: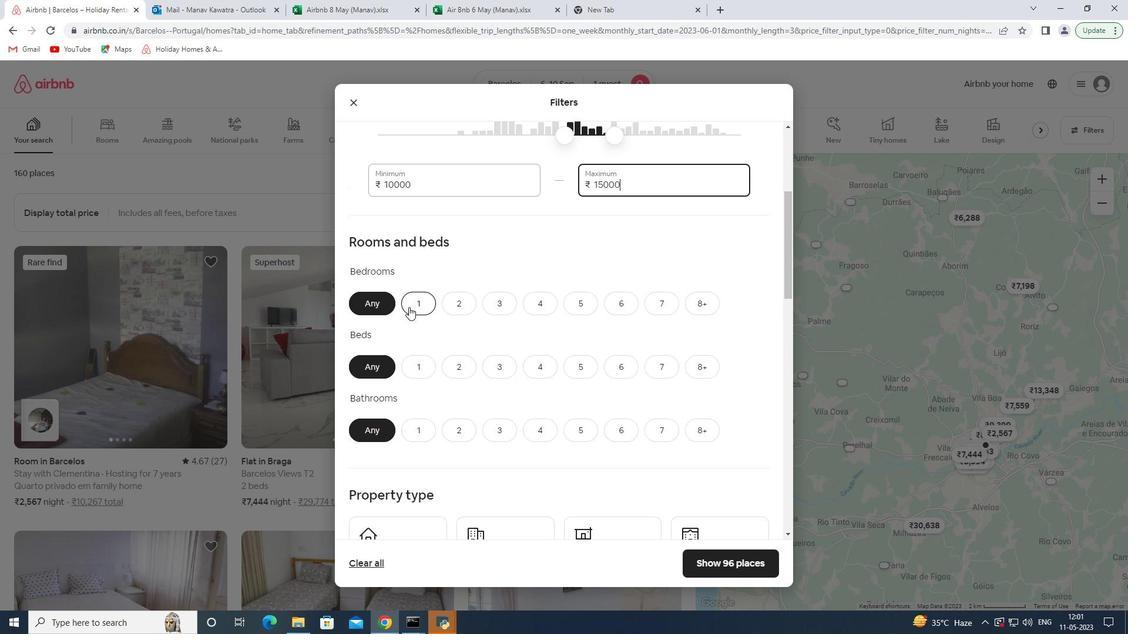 
Action: Mouse moved to (425, 362)
Screenshot: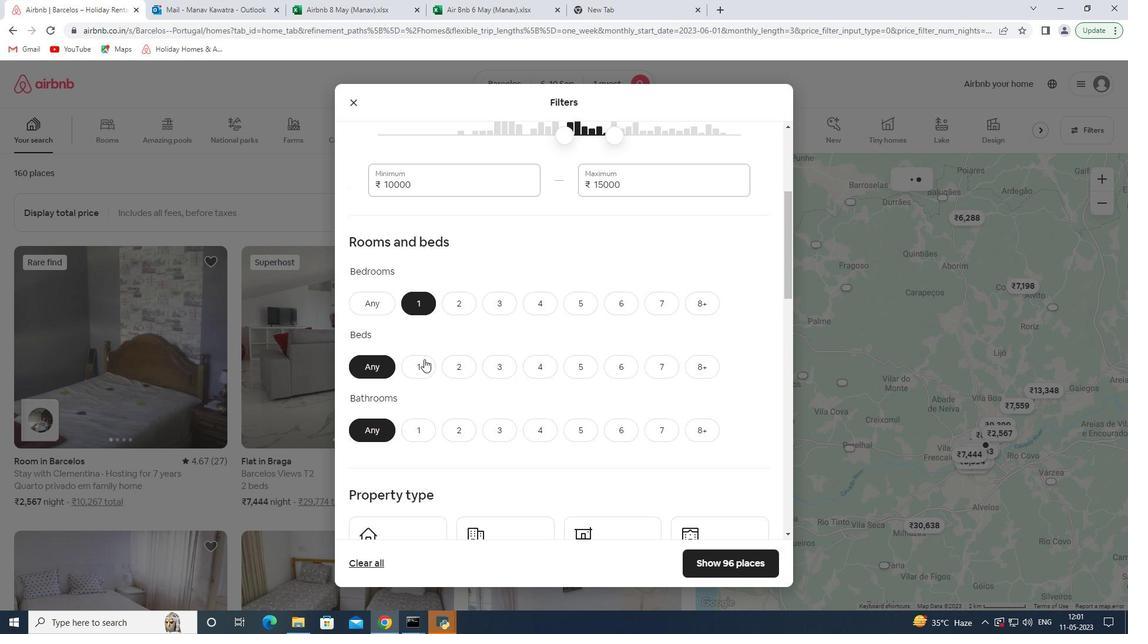 
Action: Mouse pressed left at (425, 362)
Screenshot: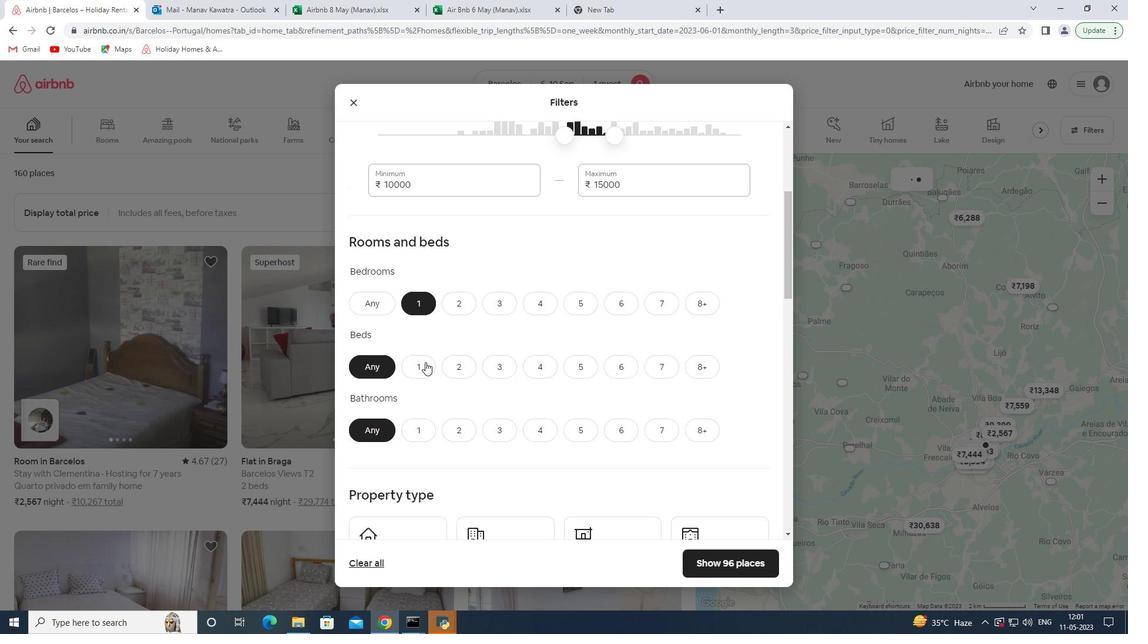
Action: Mouse moved to (419, 427)
Screenshot: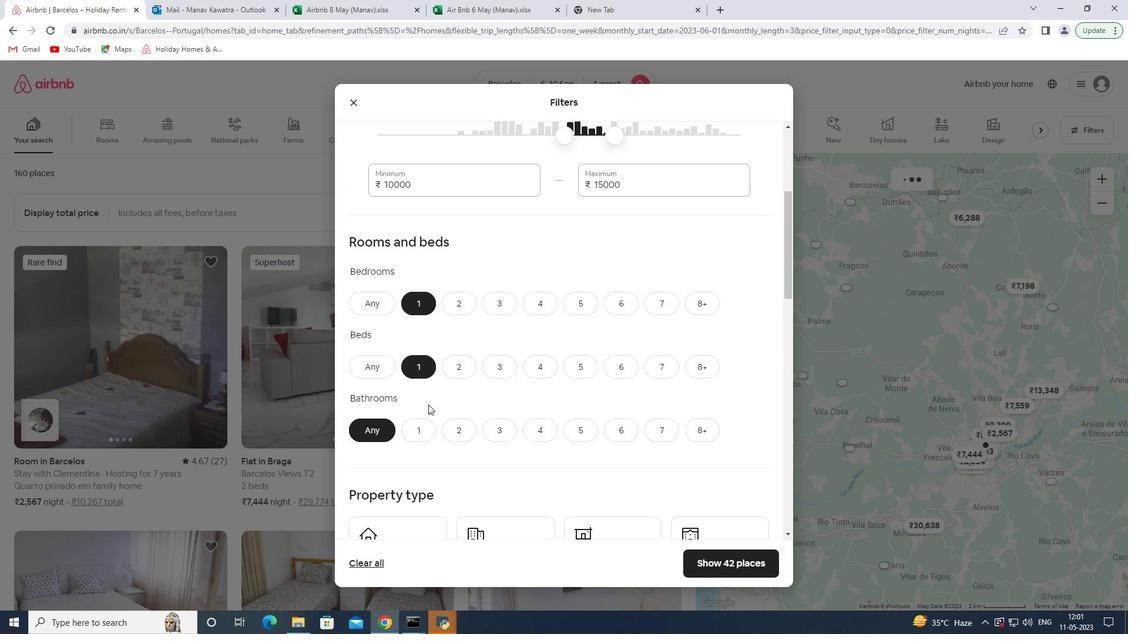 
Action: Mouse pressed left at (419, 427)
Screenshot: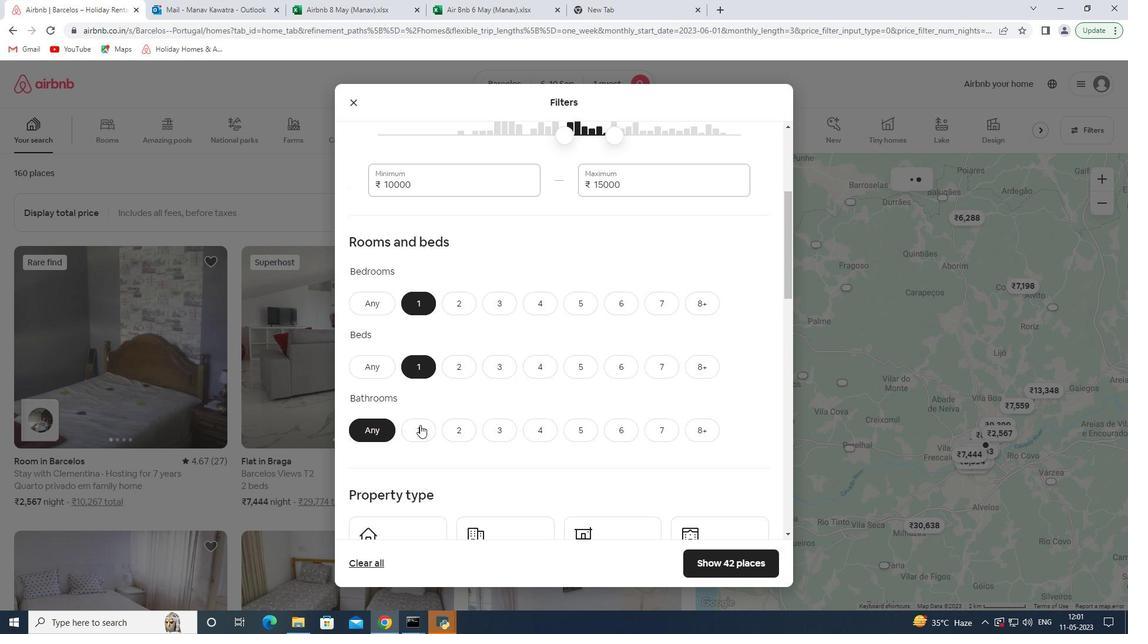 
Action: Mouse moved to (516, 328)
Screenshot: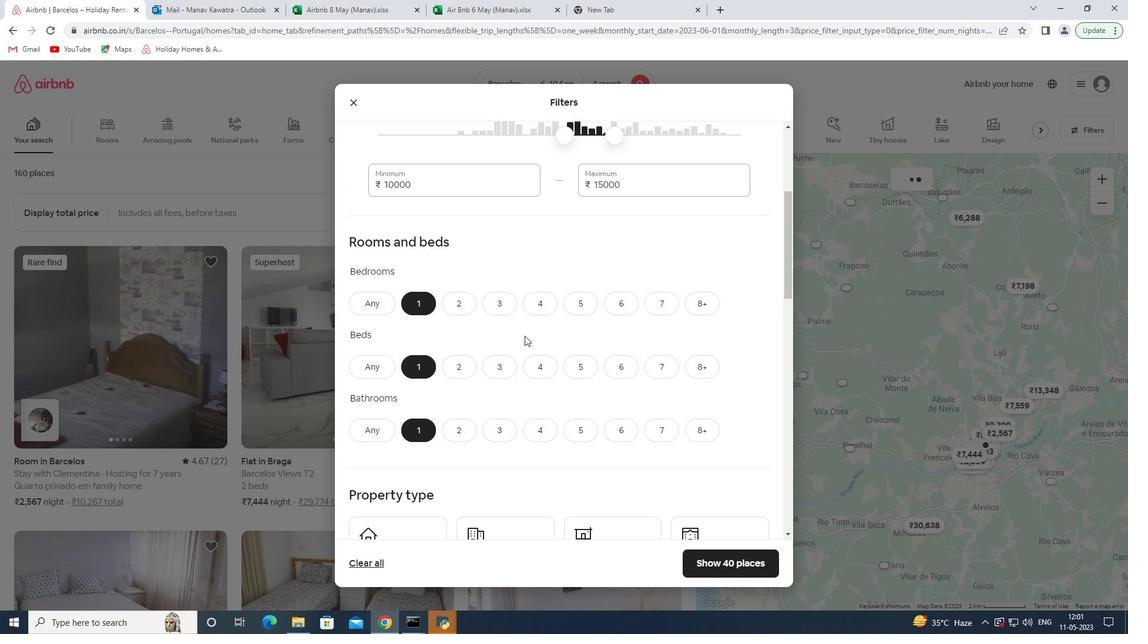 
Action: Mouse scrolled (516, 328) with delta (0, 0)
Screenshot: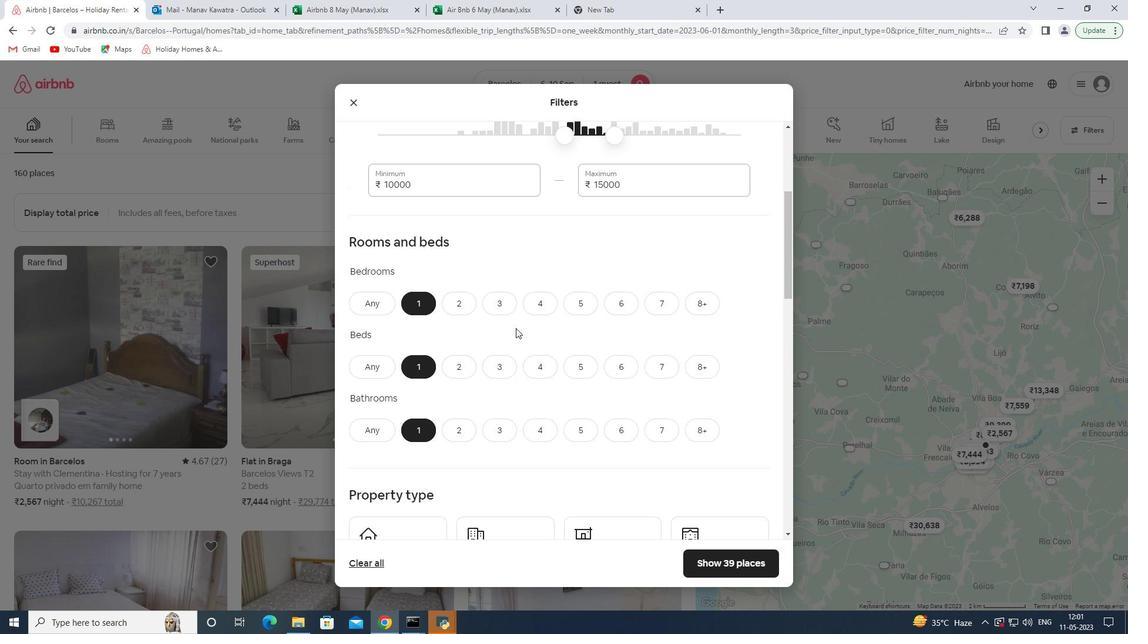 
Action: Mouse scrolled (516, 328) with delta (0, 0)
Screenshot: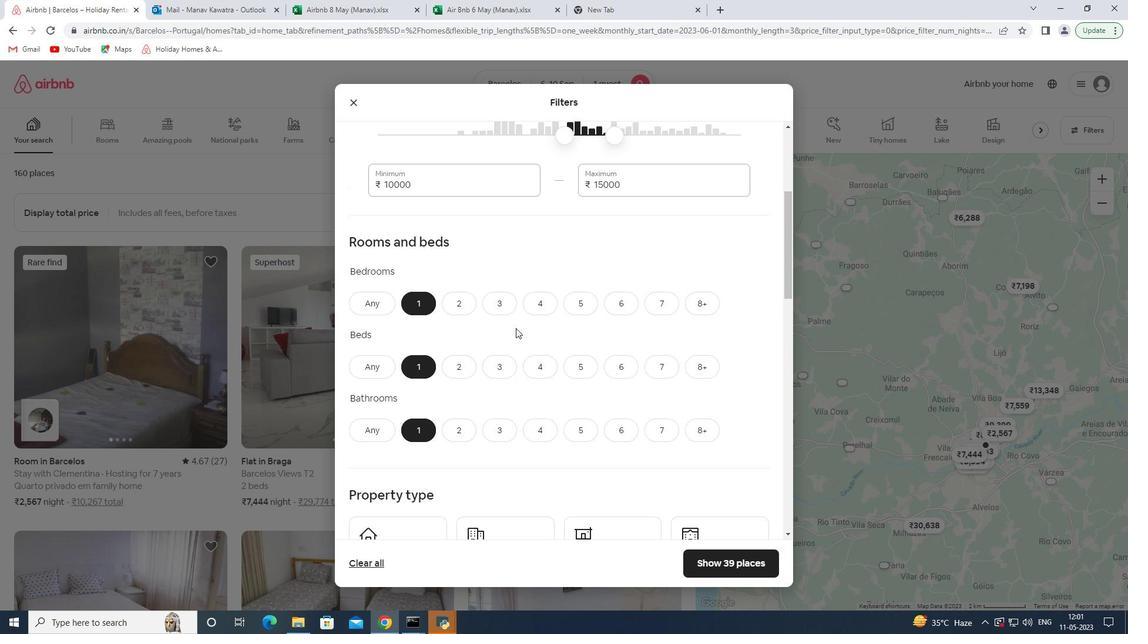 
Action: Mouse scrolled (516, 328) with delta (0, 0)
Screenshot: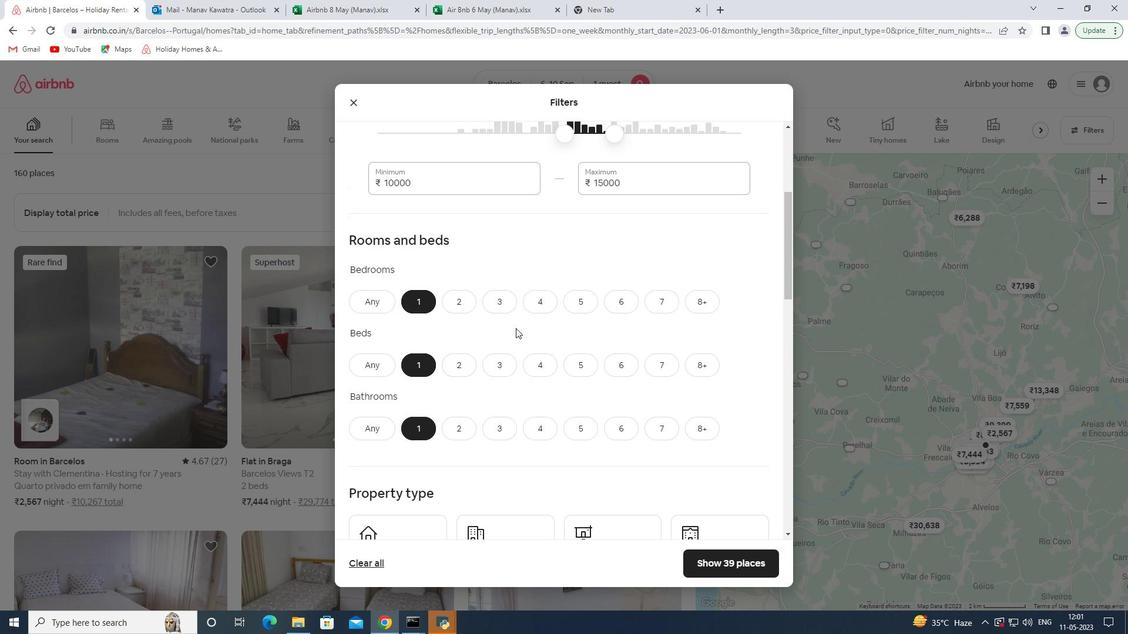
Action: Mouse moved to (405, 386)
Screenshot: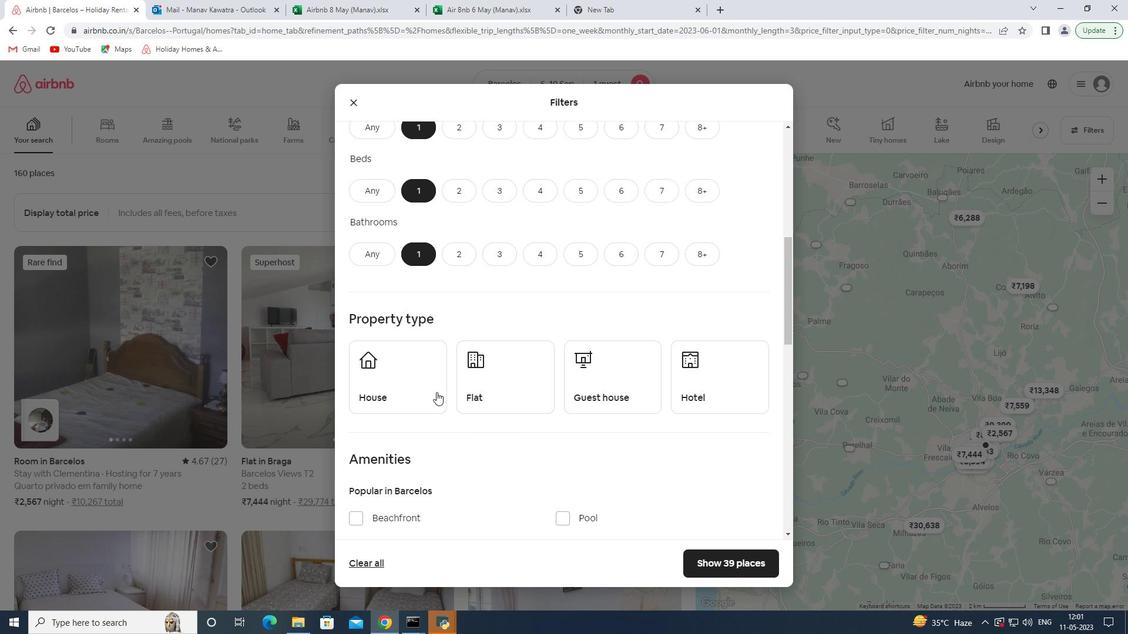 
Action: Mouse pressed left at (405, 386)
Screenshot: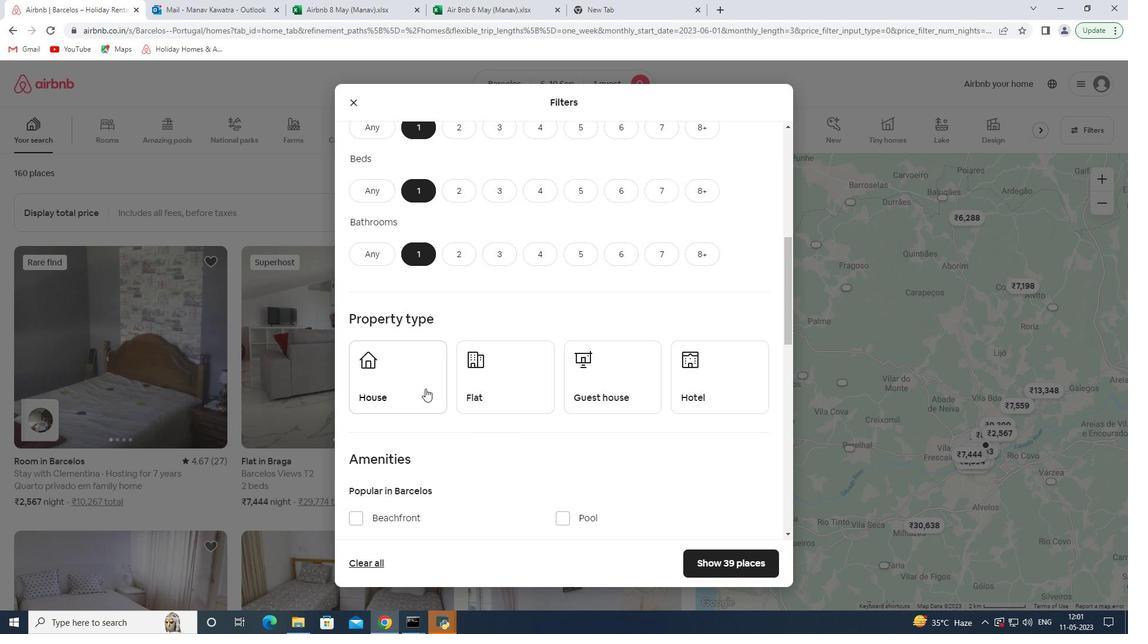 
Action: Mouse moved to (483, 389)
Screenshot: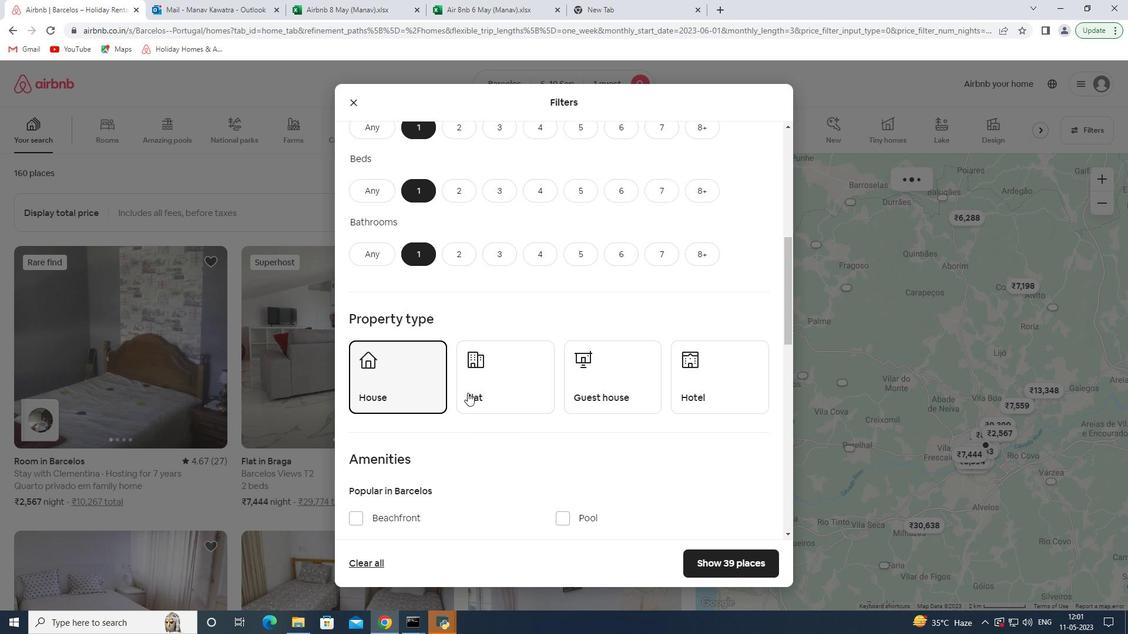 
Action: Mouse pressed left at (483, 389)
Screenshot: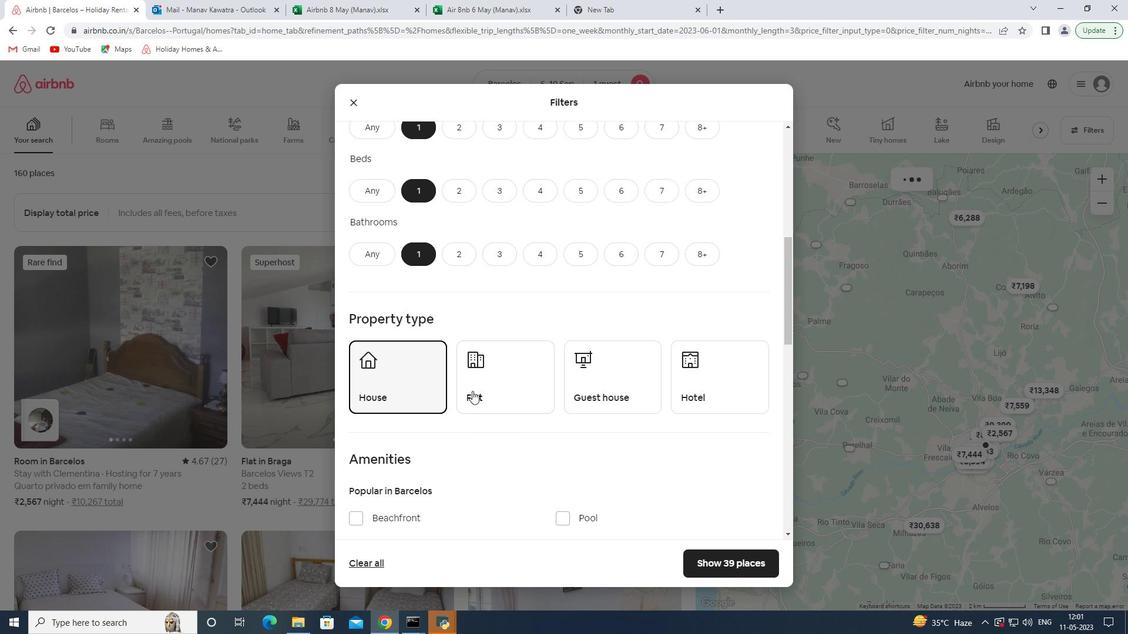
Action: Mouse moved to (588, 390)
Screenshot: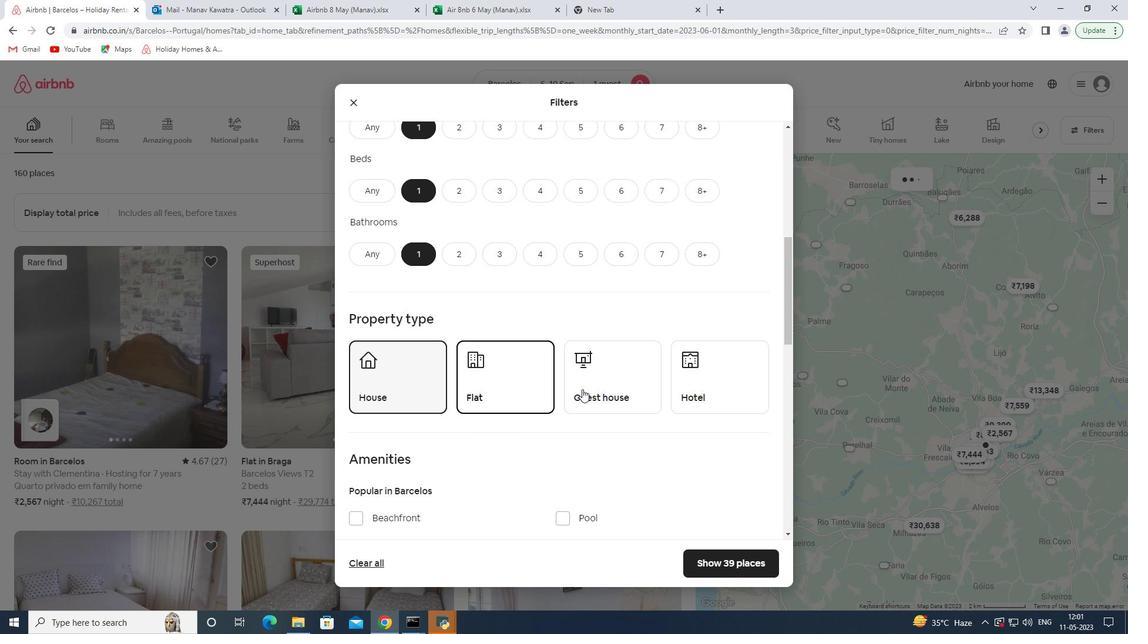 
Action: Mouse pressed left at (588, 390)
Screenshot: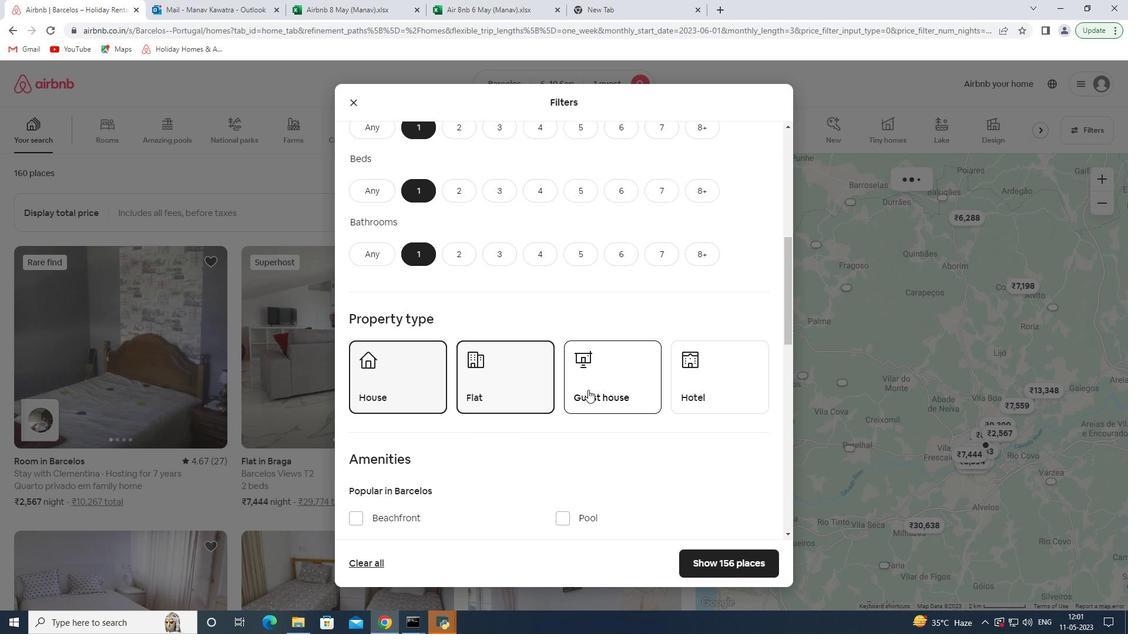 
Action: Mouse moved to (676, 388)
Screenshot: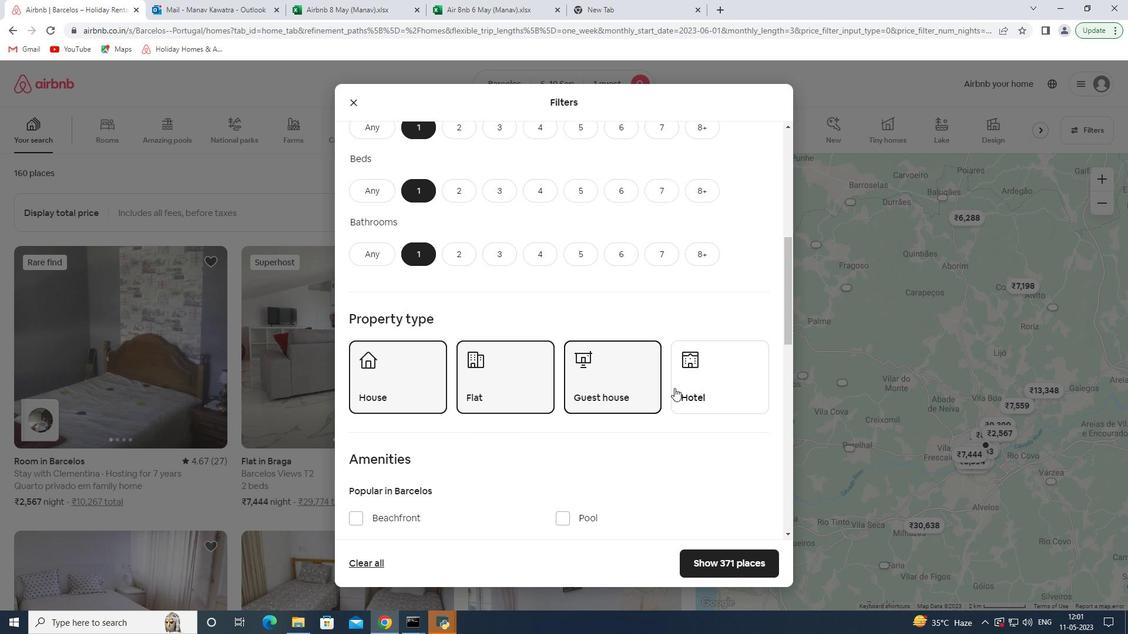 
Action: Mouse pressed left at (676, 388)
Screenshot: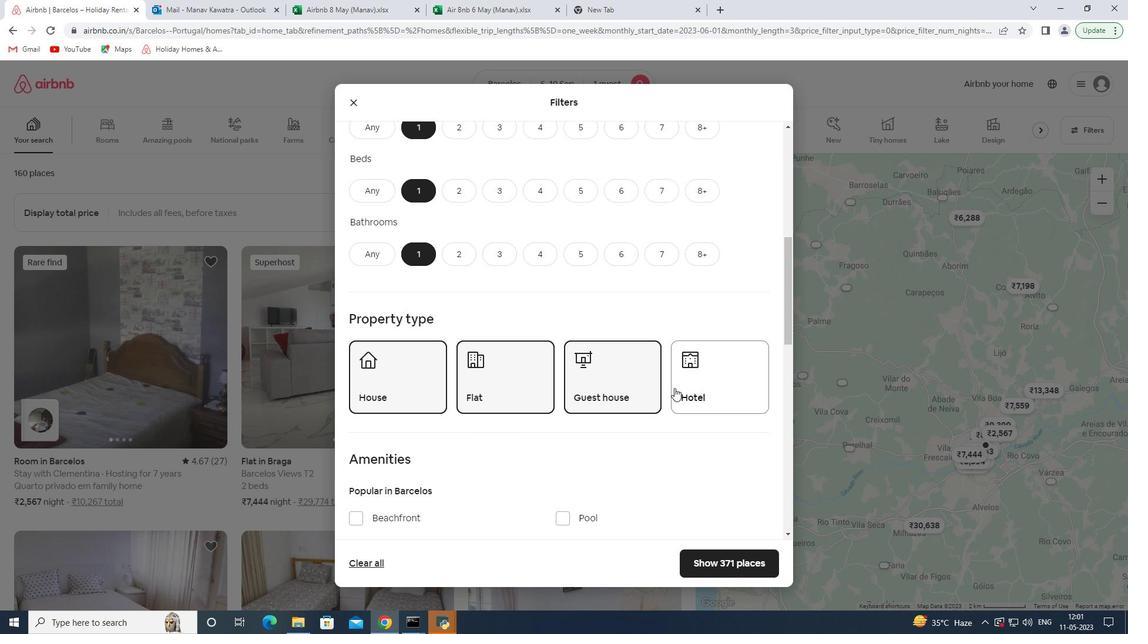 
Action: Mouse moved to (599, 423)
Screenshot: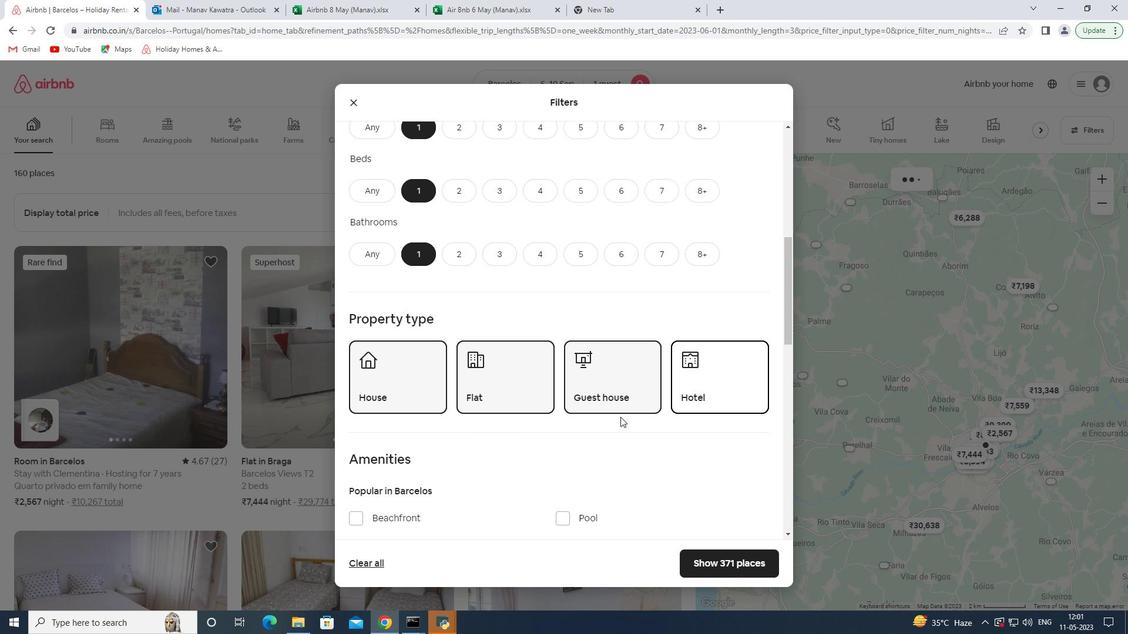 
Action: Mouse scrolled (599, 422) with delta (0, 0)
Screenshot: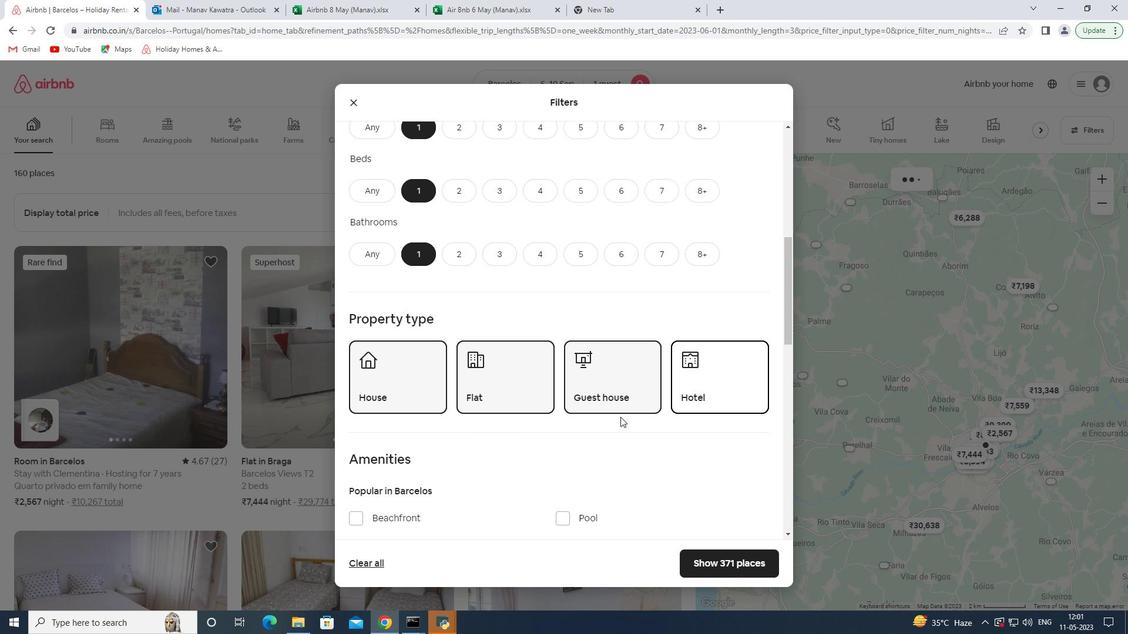 
Action: Mouse scrolled (599, 422) with delta (0, 0)
Screenshot: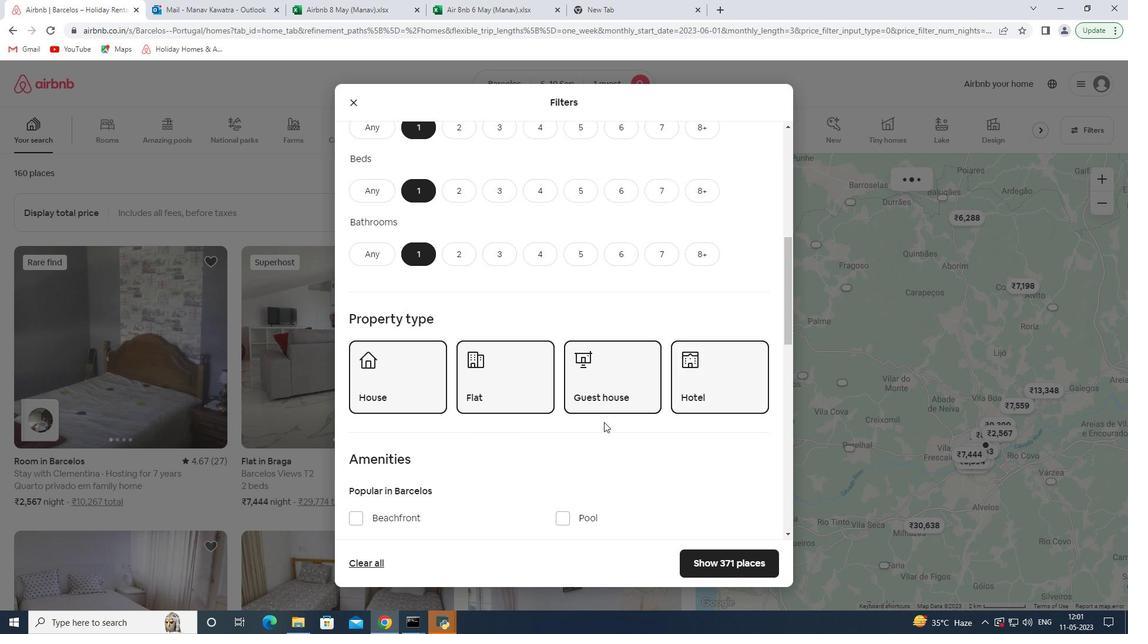 
Action: Mouse moved to (599, 423)
Screenshot: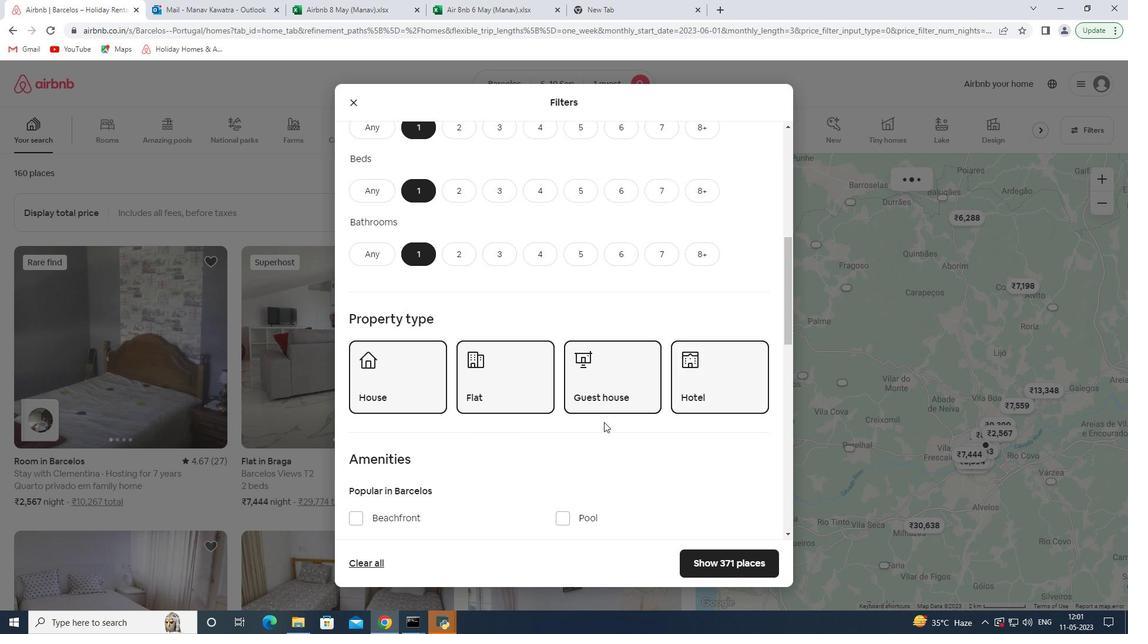 
Action: Mouse scrolled (599, 422) with delta (0, 0)
Screenshot: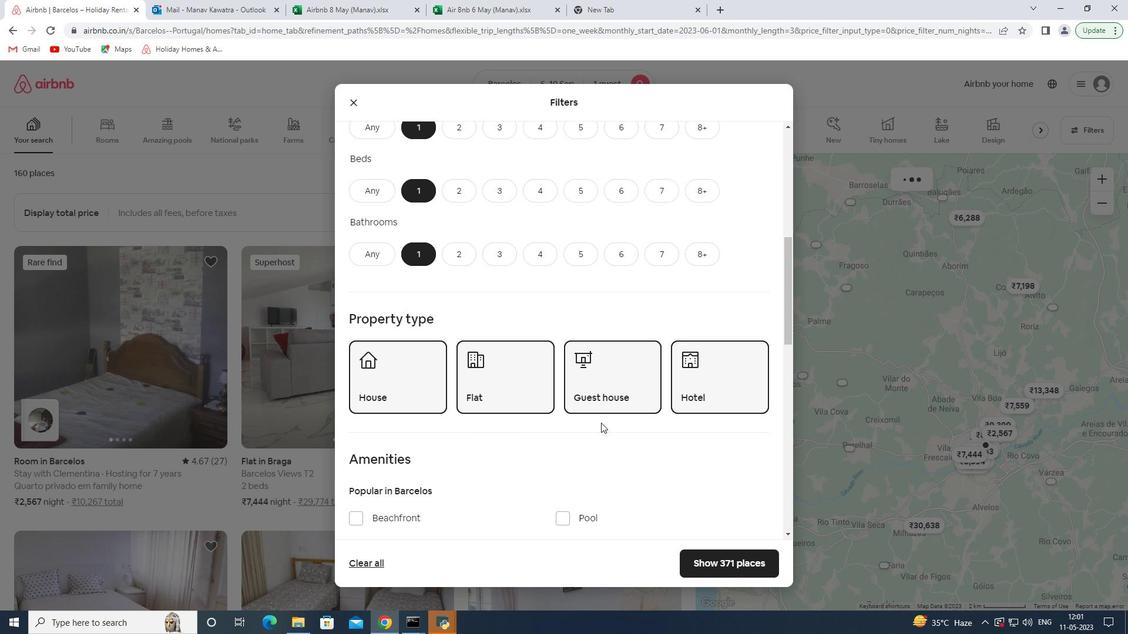 
Action: Mouse scrolled (599, 422) with delta (0, 0)
Screenshot: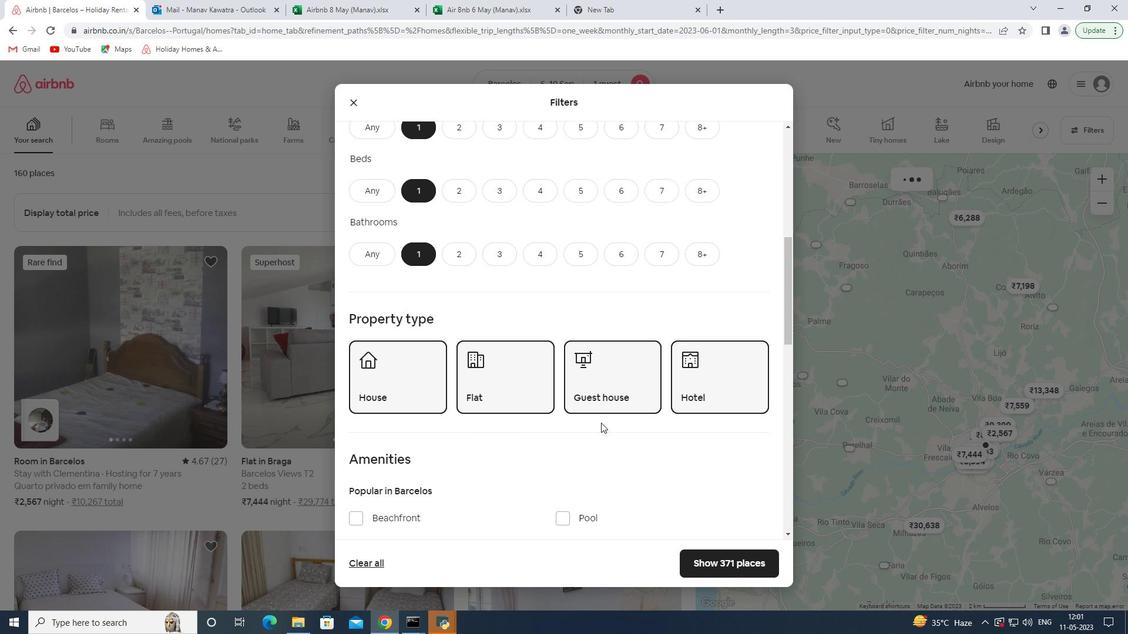 
Action: Mouse moved to (412, 351)
Screenshot: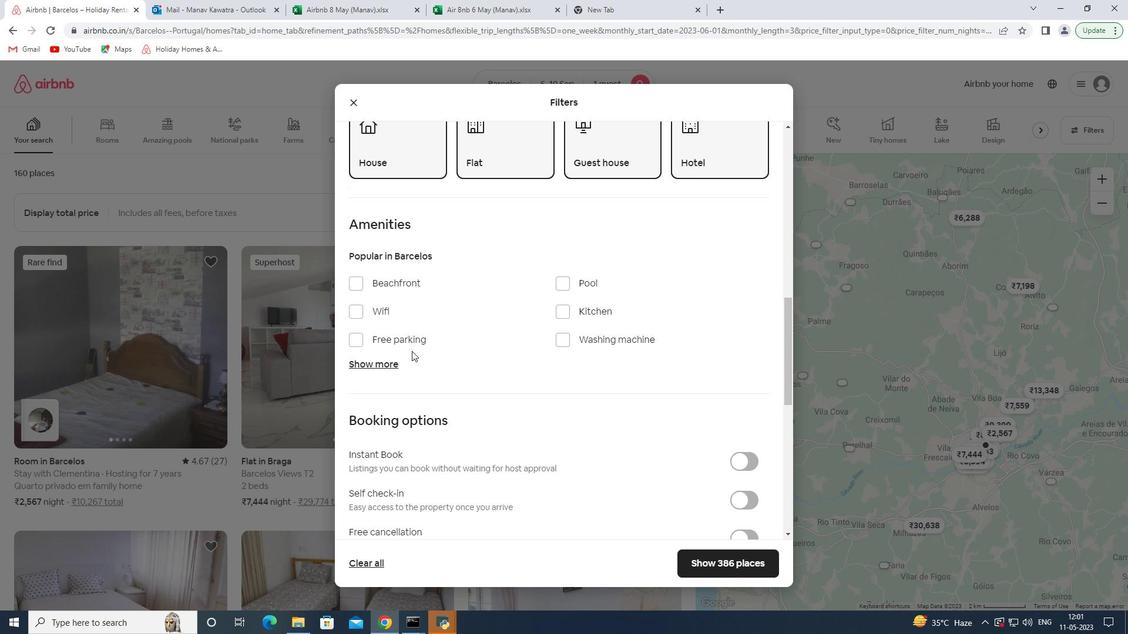 
Action: Mouse scrolled (412, 350) with delta (0, 0)
Screenshot: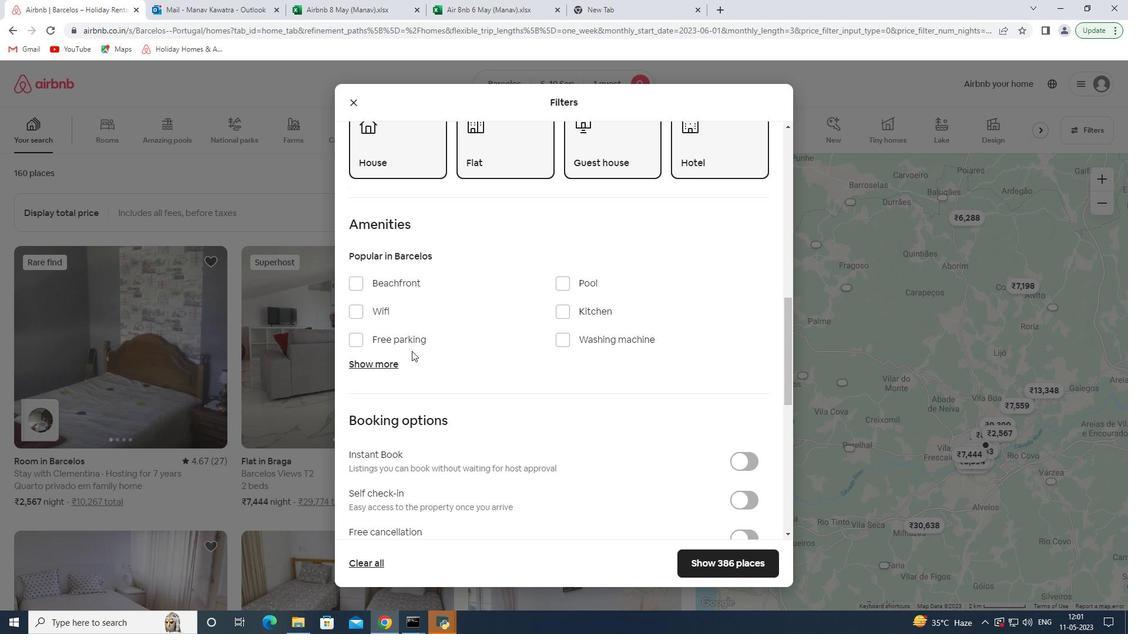 
Action: Mouse scrolled (412, 350) with delta (0, 0)
Screenshot: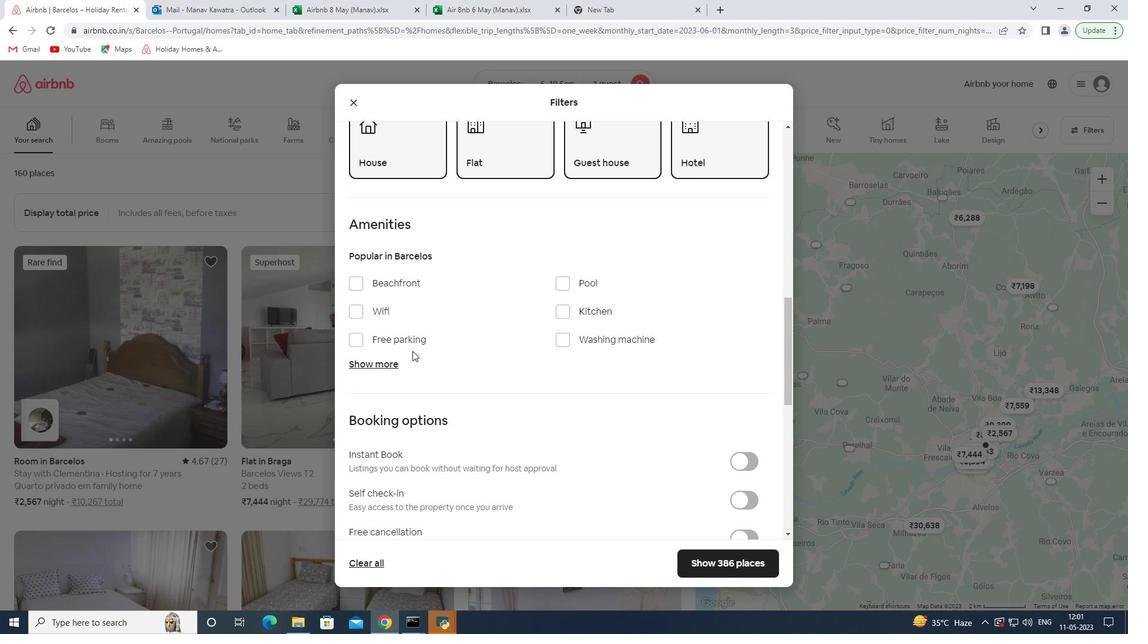 
Action: Mouse scrolled (412, 350) with delta (0, 0)
Screenshot: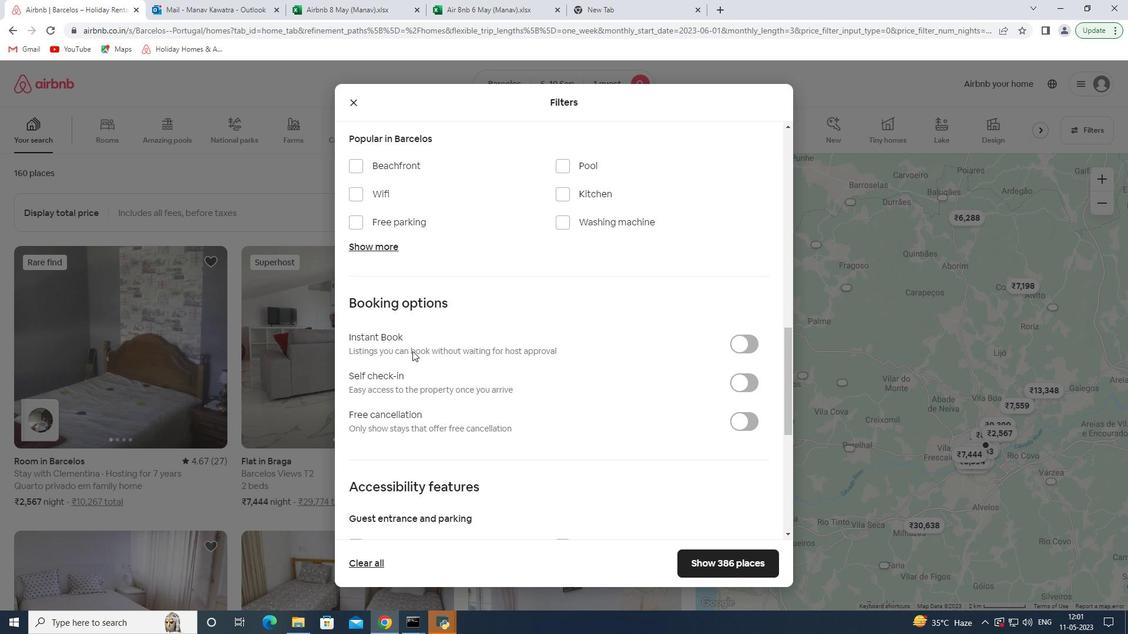 
Action: Mouse scrolled (412, 350) with delta (0, 0)
Screenshot: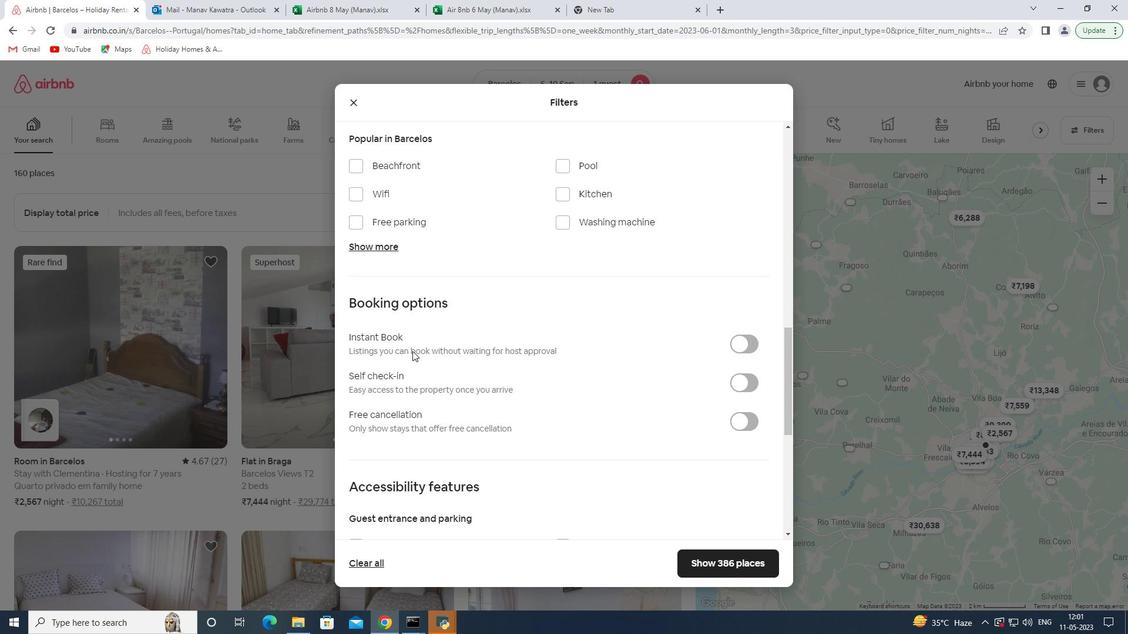
Action: Mouse scrolled (412, 350) with delta (0, 0)
Screenshot: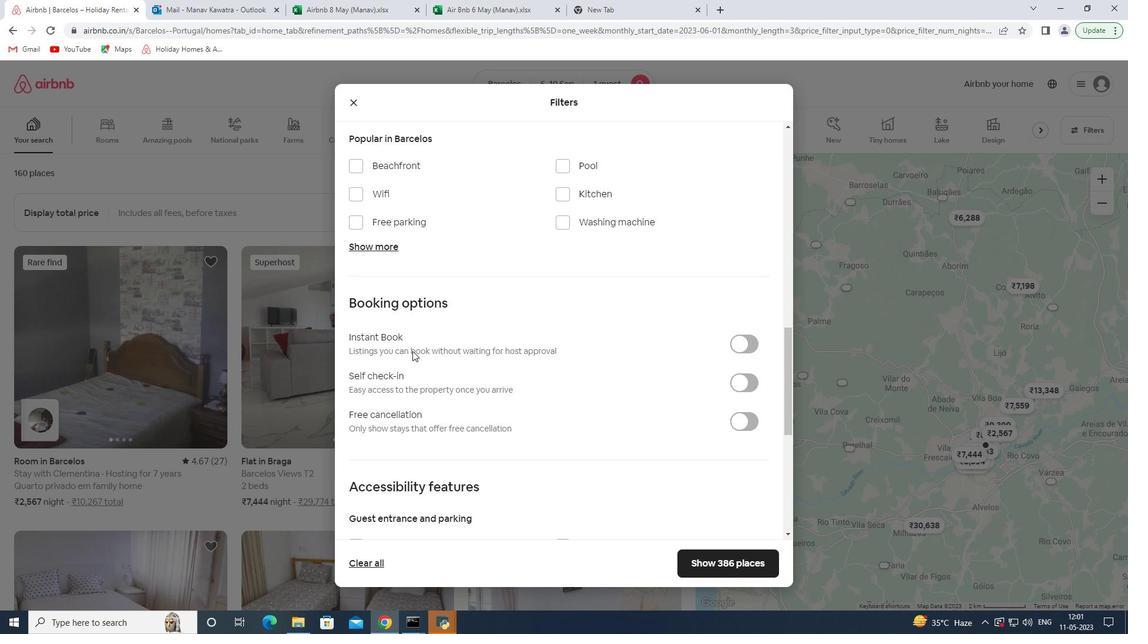 
Action: Mouse moved to (651, 377)
Screenshot: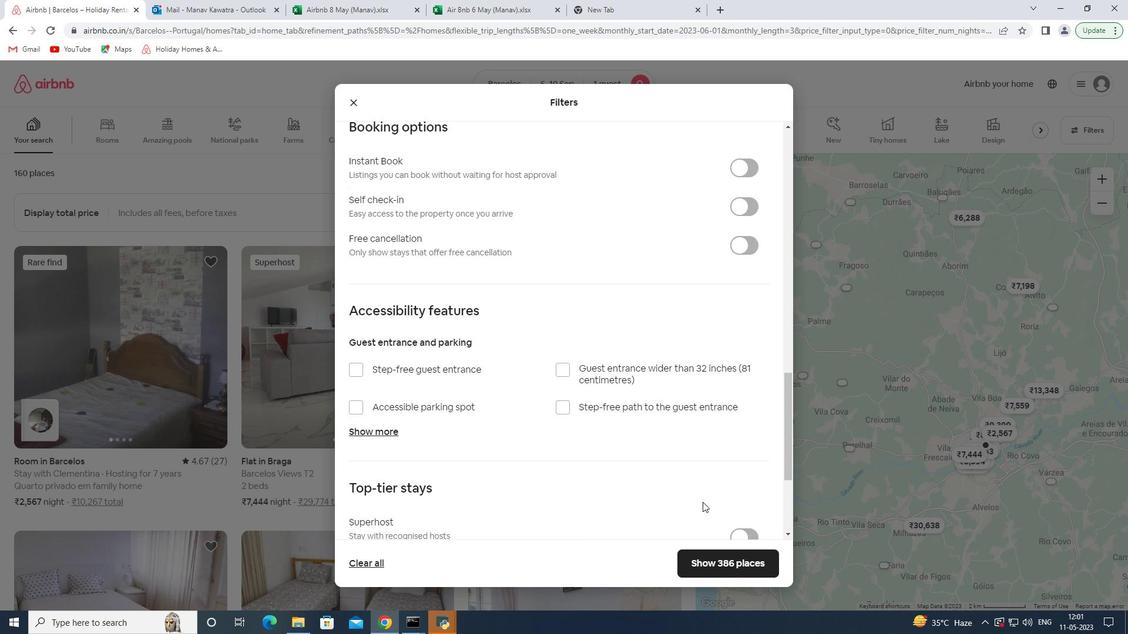 
Action: Mouse scrolled (651, 376) with delta (0, 0)
Screenshot: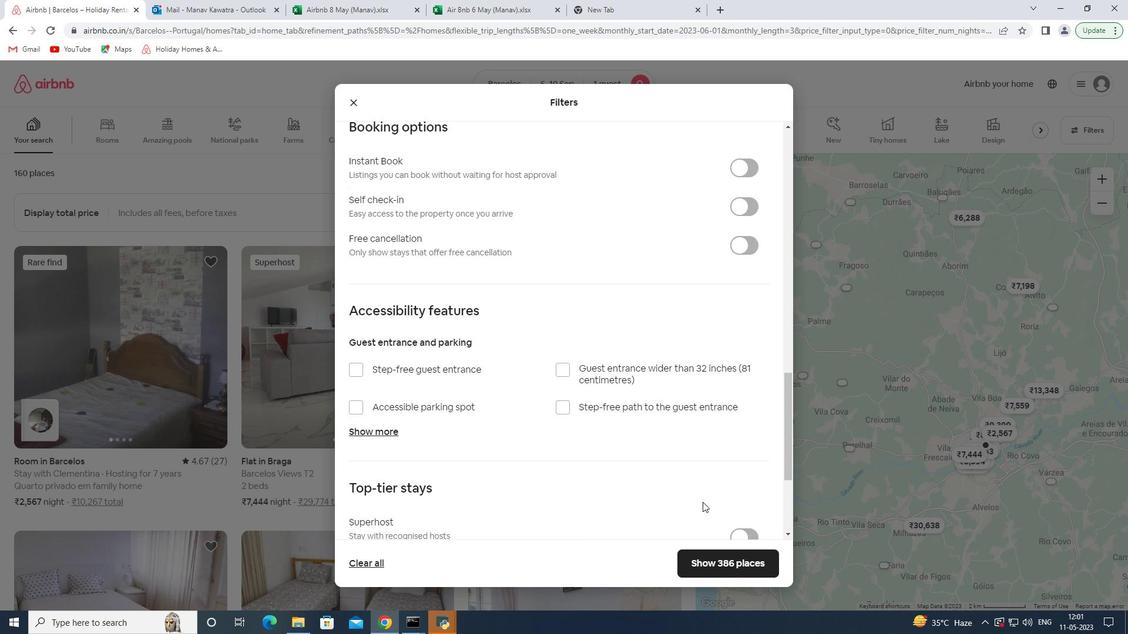 
Action: Mouse scrolled (651, 376) with delta (0, 0)
Screenshot: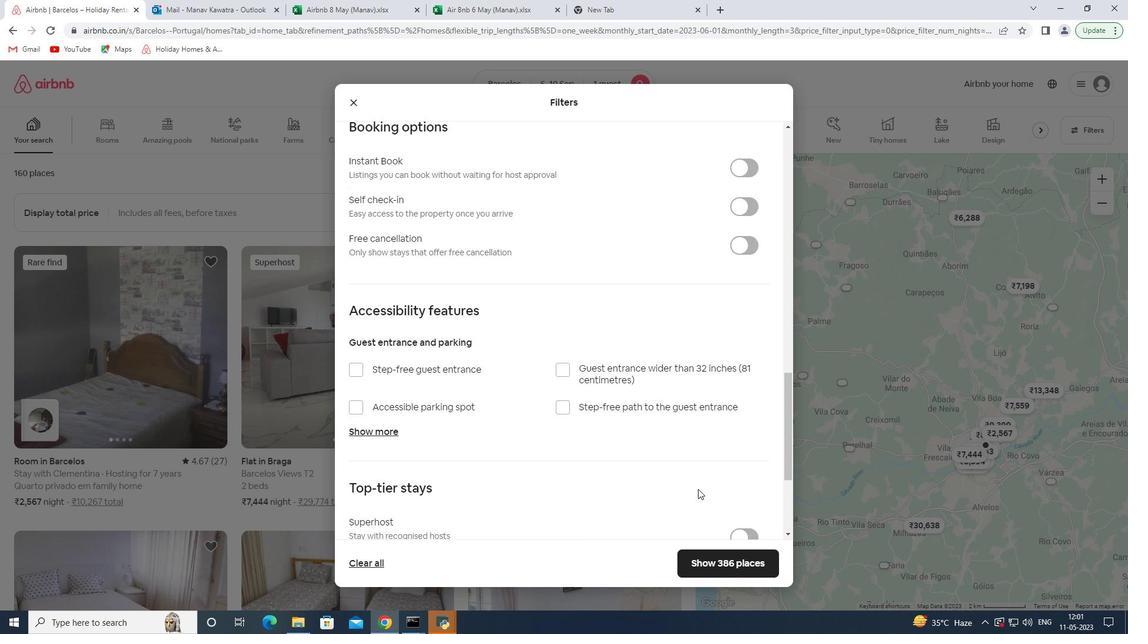 
Action: Mouse scrolled (651, 376) with delta (0, 0)
Screenshot: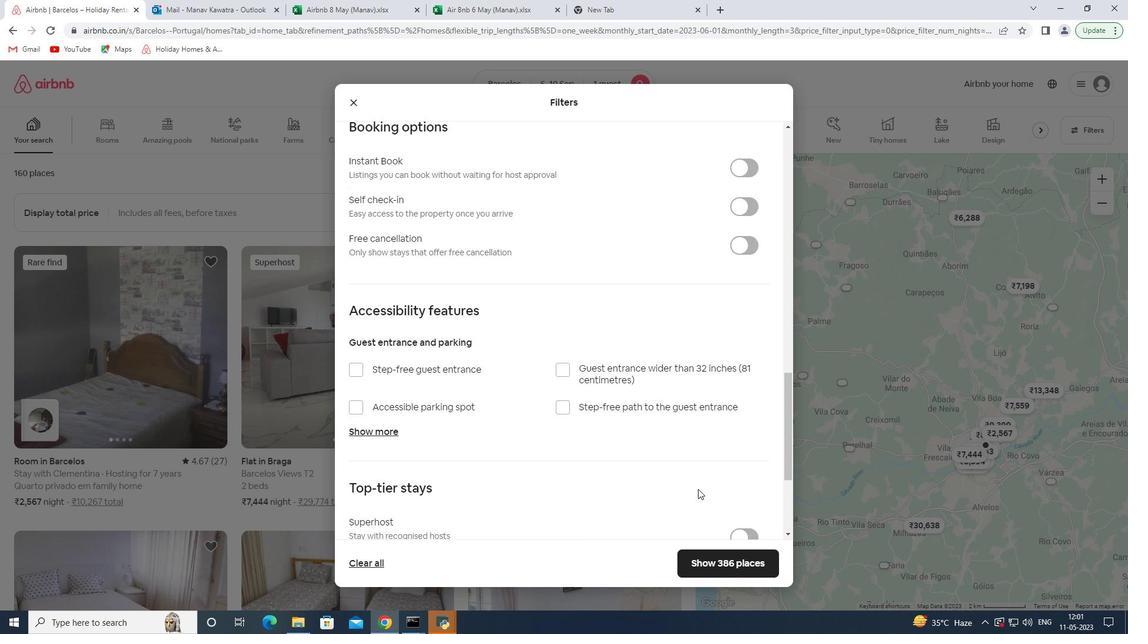 
Action: Mouse scrolled (651, 376) with delta (0, 0)
Screenshot: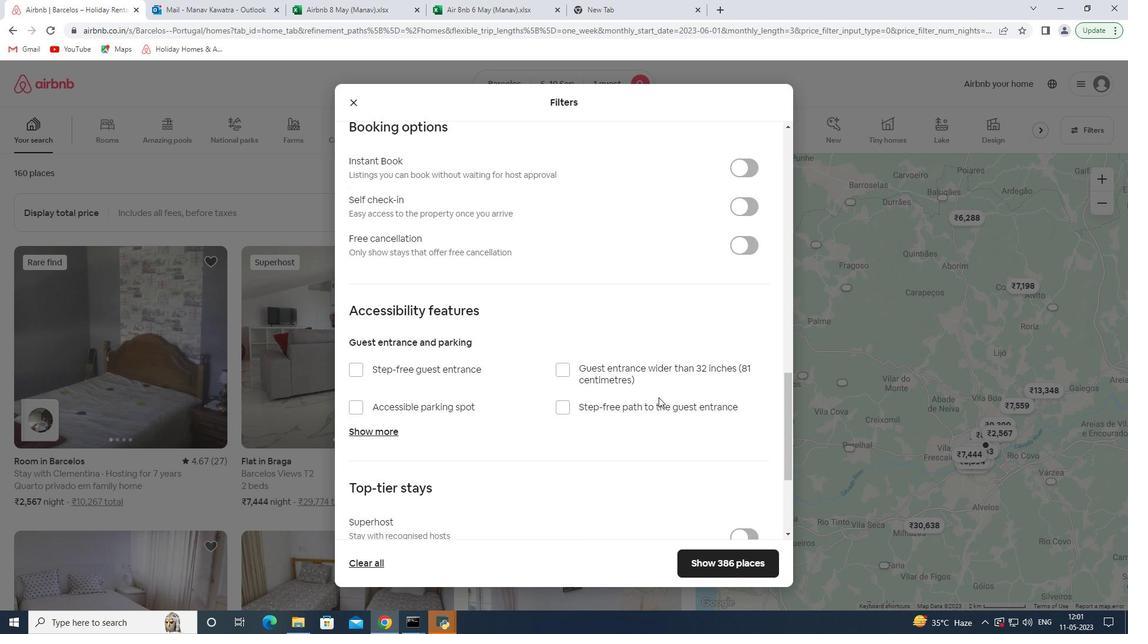
Action: Mouse moved to (663, 255)
Screenshot: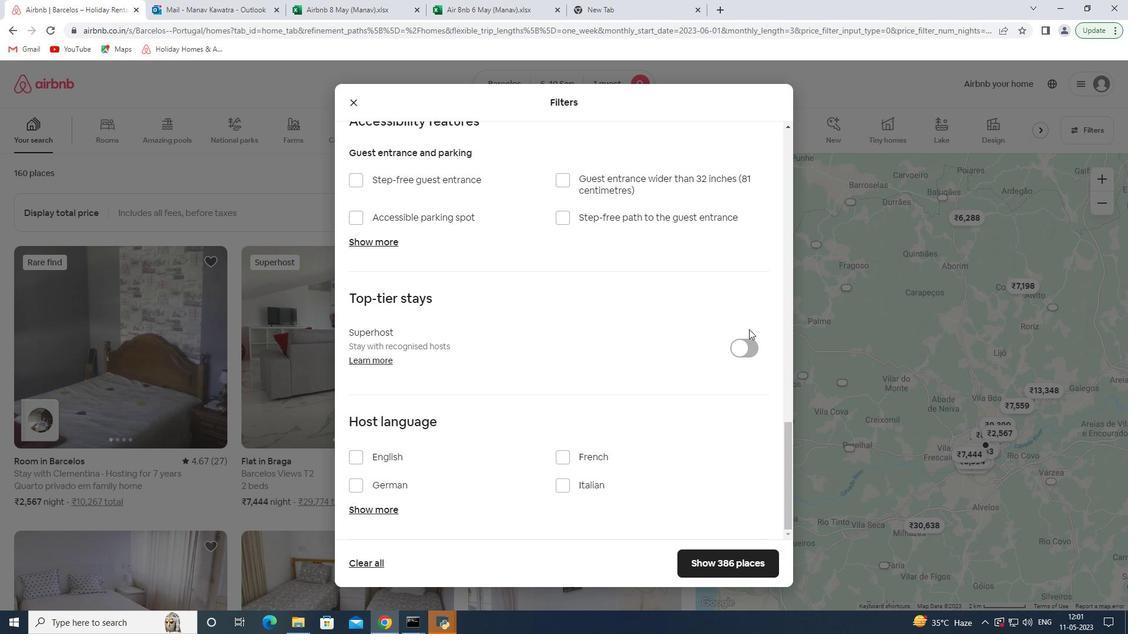 
Action: Mouse scrolled (663, 255) with delta (0, 0)
Screenshot: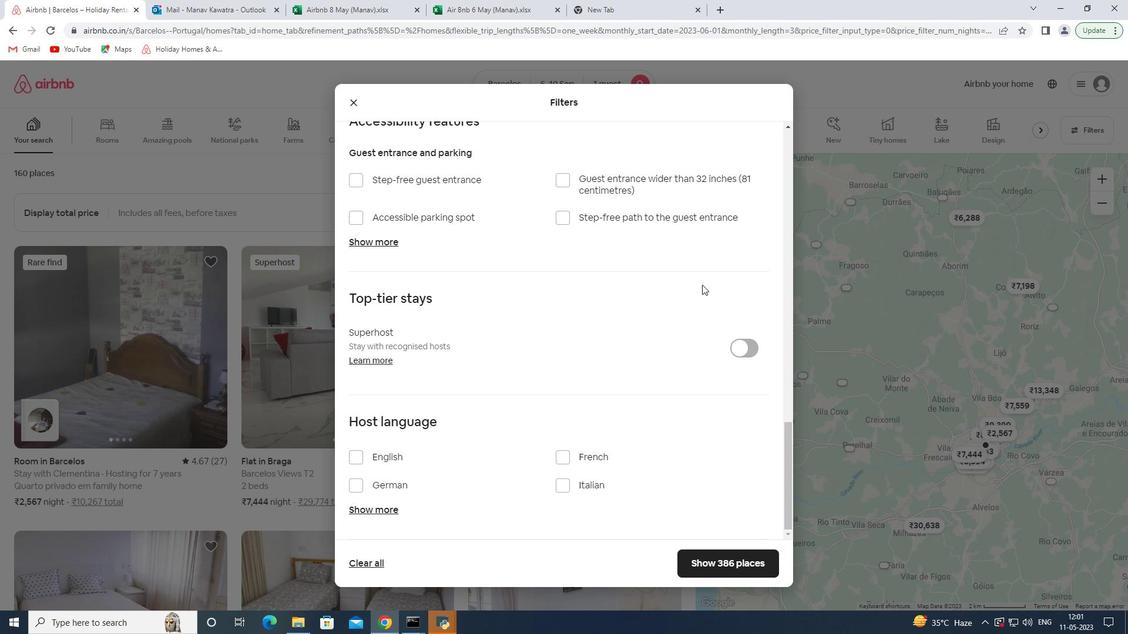 
Action: Mouse scrolled (663, 255) with delta (0, 0)
Screenshot: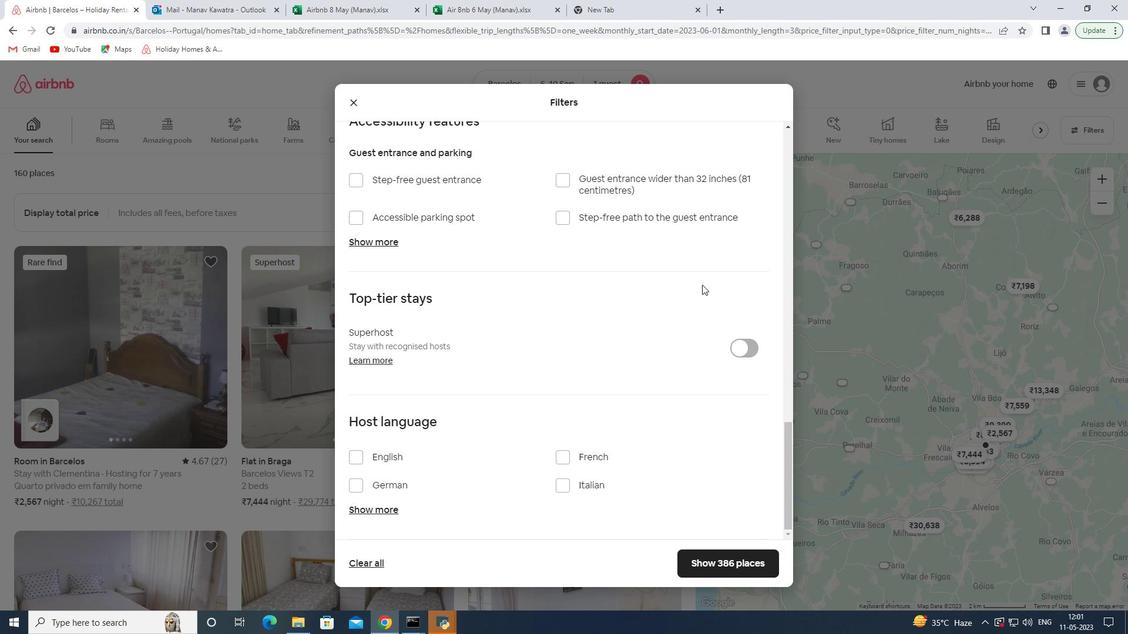 
Action: Mouse scrolled (663, 255) with delta (0, 0)
Screenshot: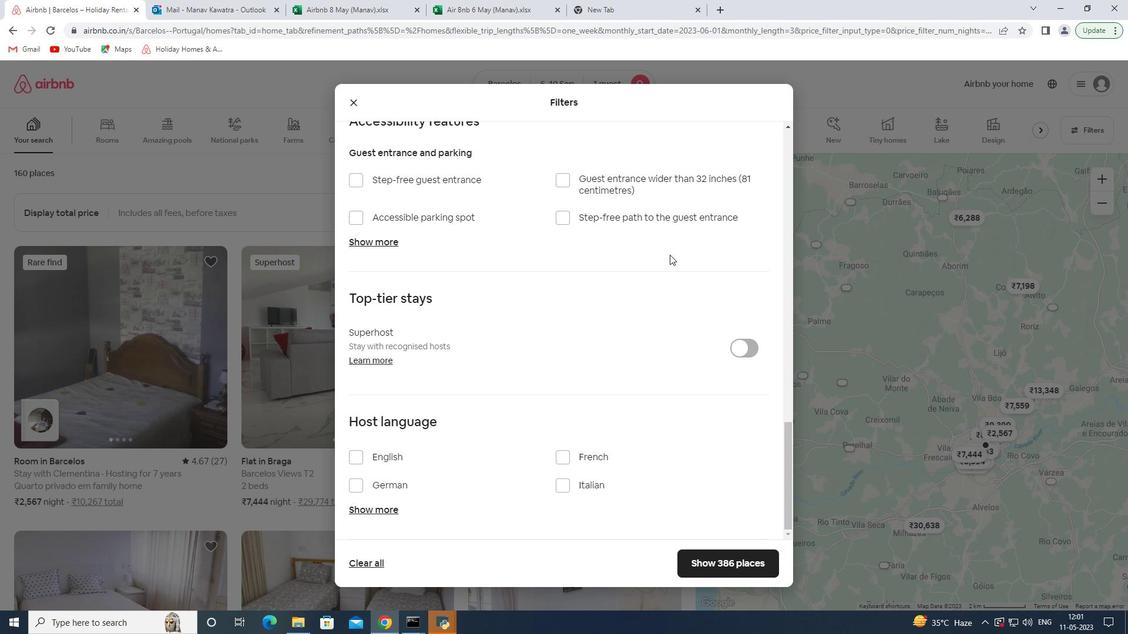 
Action: Mouse scrolled (663, 255) with delta (0, 0)
Screenshot: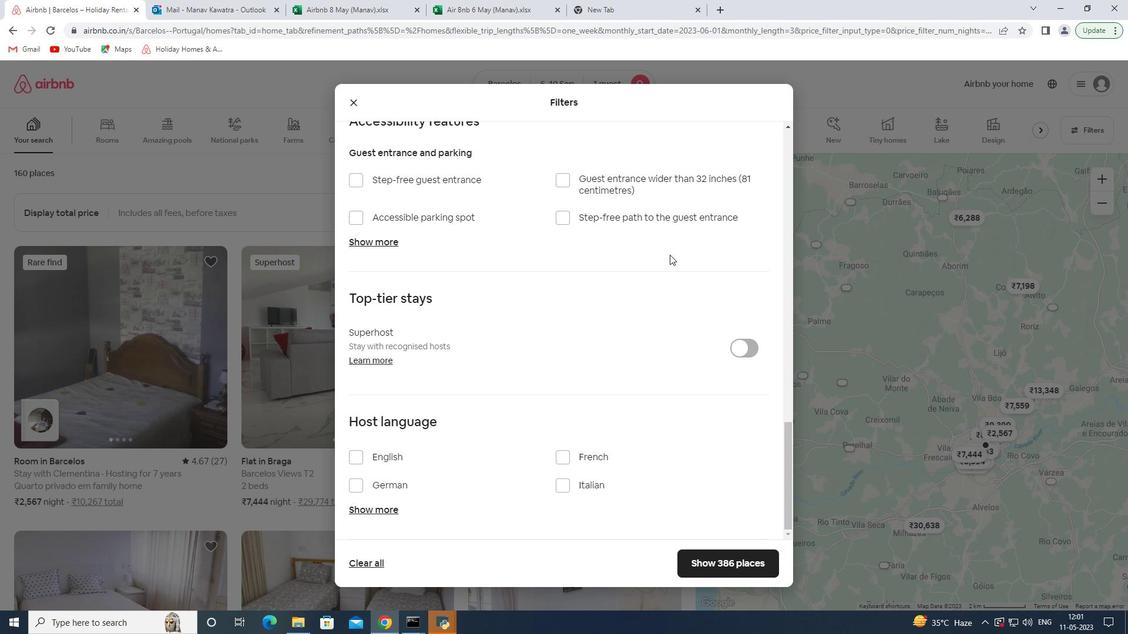
Action: Mouse moved to (753, 253)
Screenshot: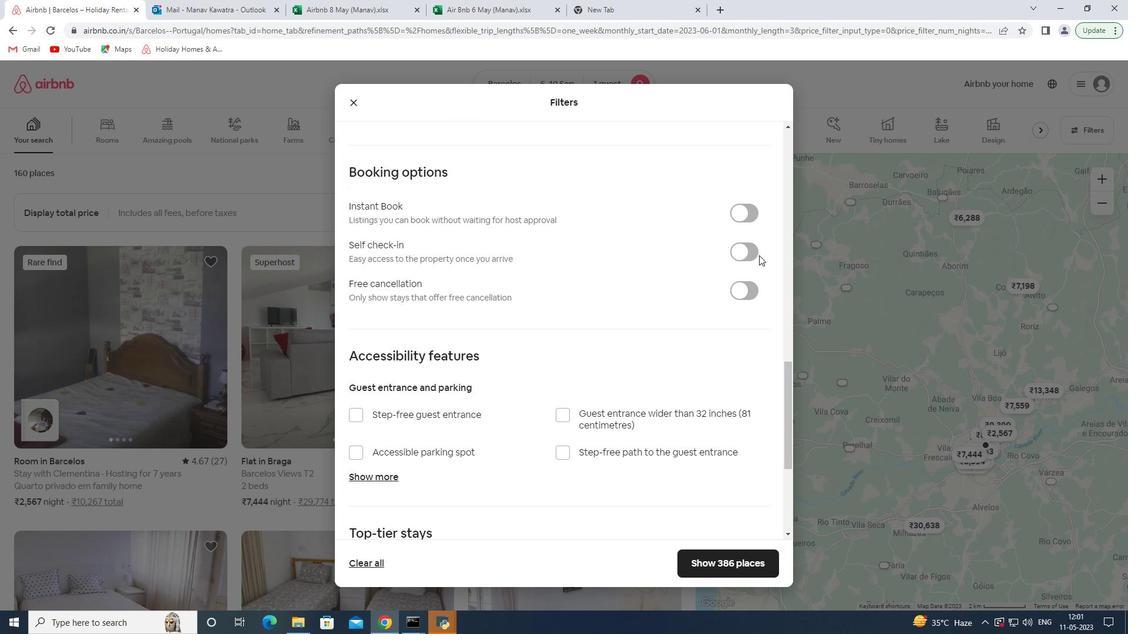 
Action: Mouse pressed left at (753, 253)
Screenshot: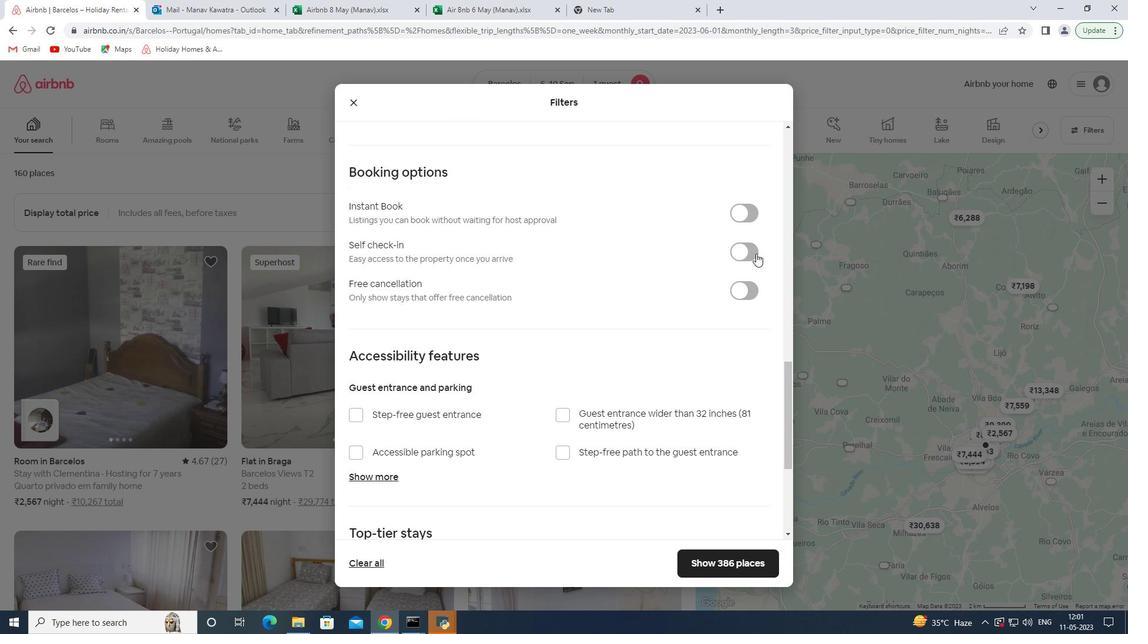 
Action: Mouse moved to (616, 421)
Screenshot: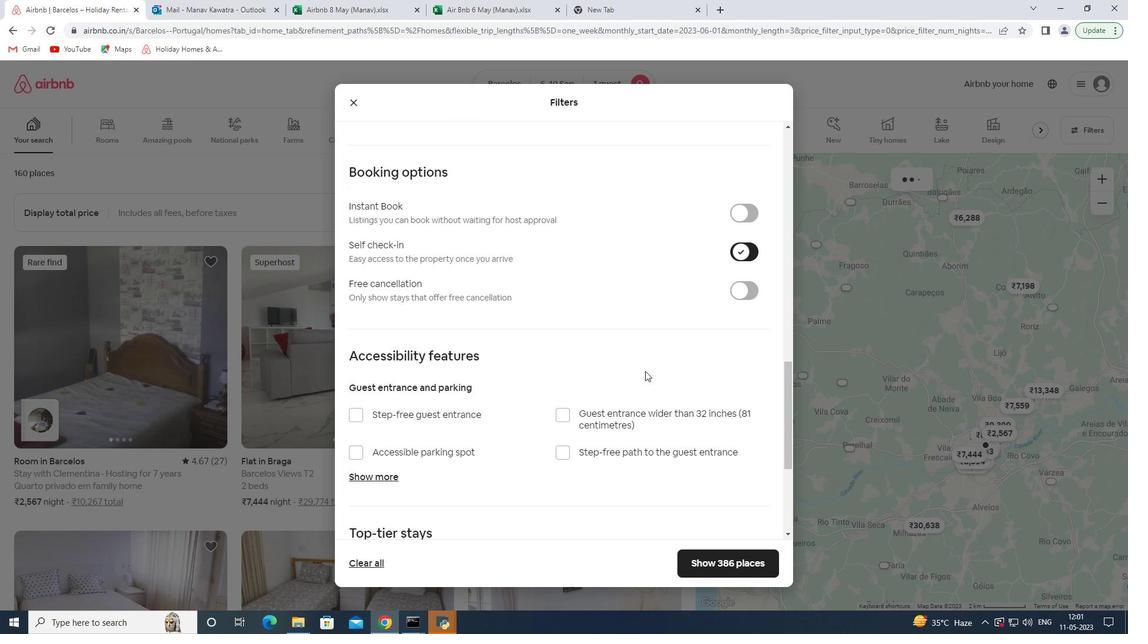 
Action: Mouse scrolled (616, 420) with delta (0, 0)
Screenshot: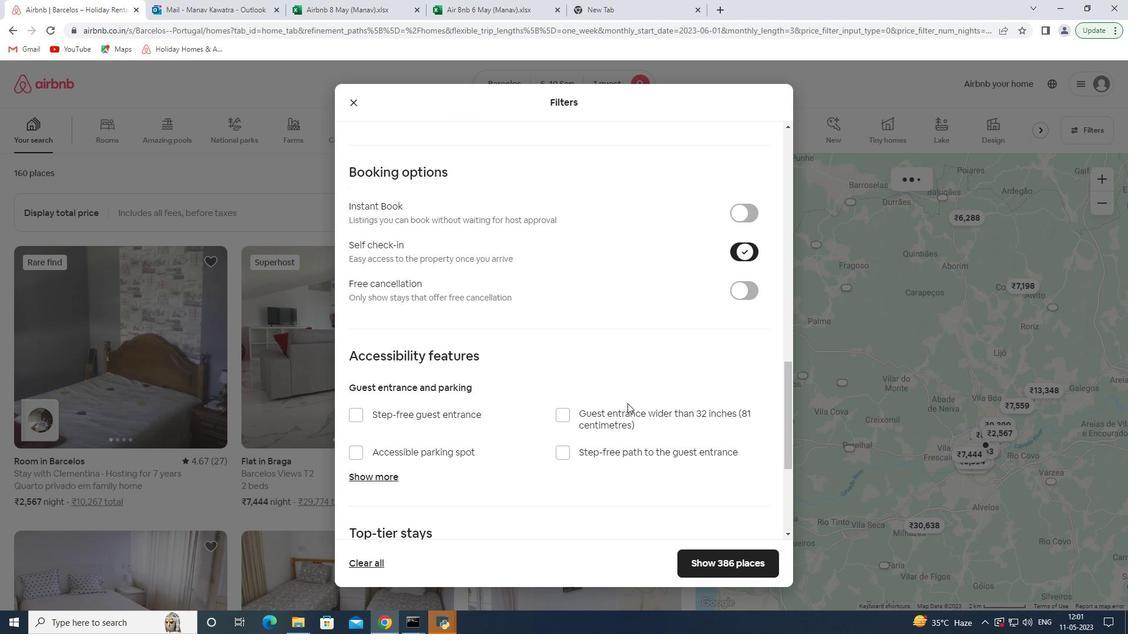 
Action: Mouse scrolled (616, 420) with delta (0, 0)
Screenshot: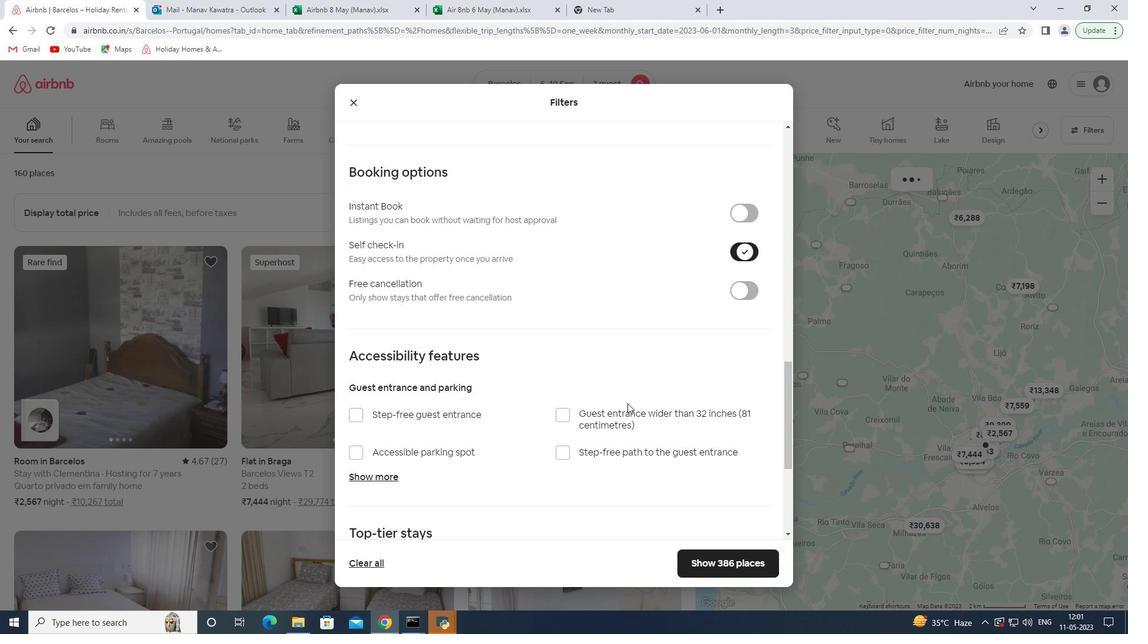 
Action: Mouse scrolled (616, 420) with delta (0, 0)
Screenshot: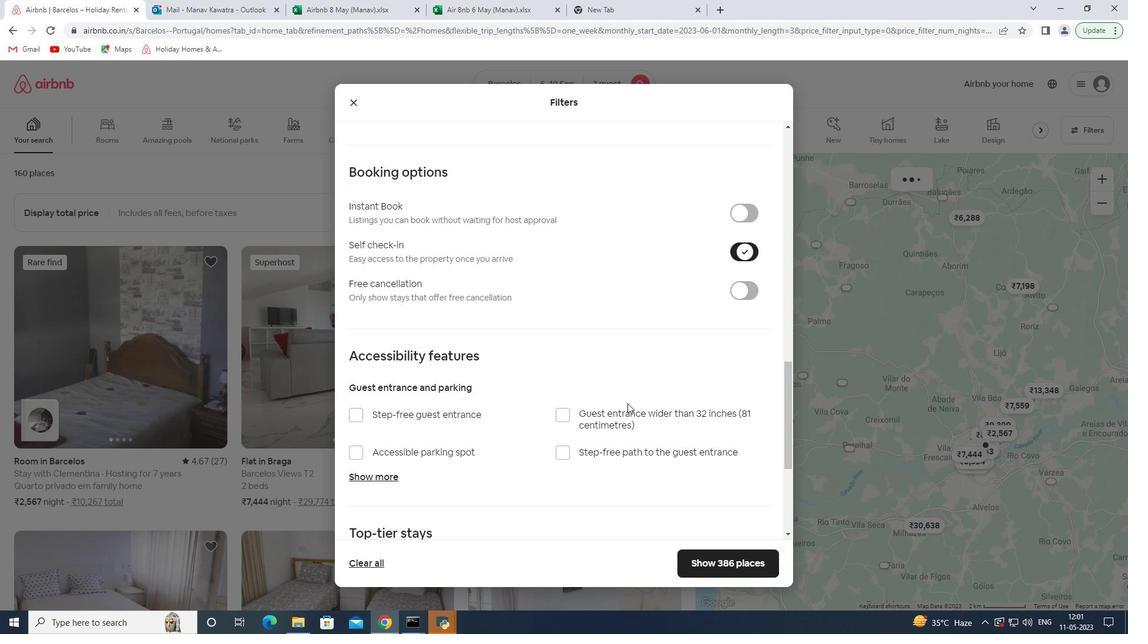 
Action: Mouse scrolled (616, 420) with delta (0, 0)
Screenshot: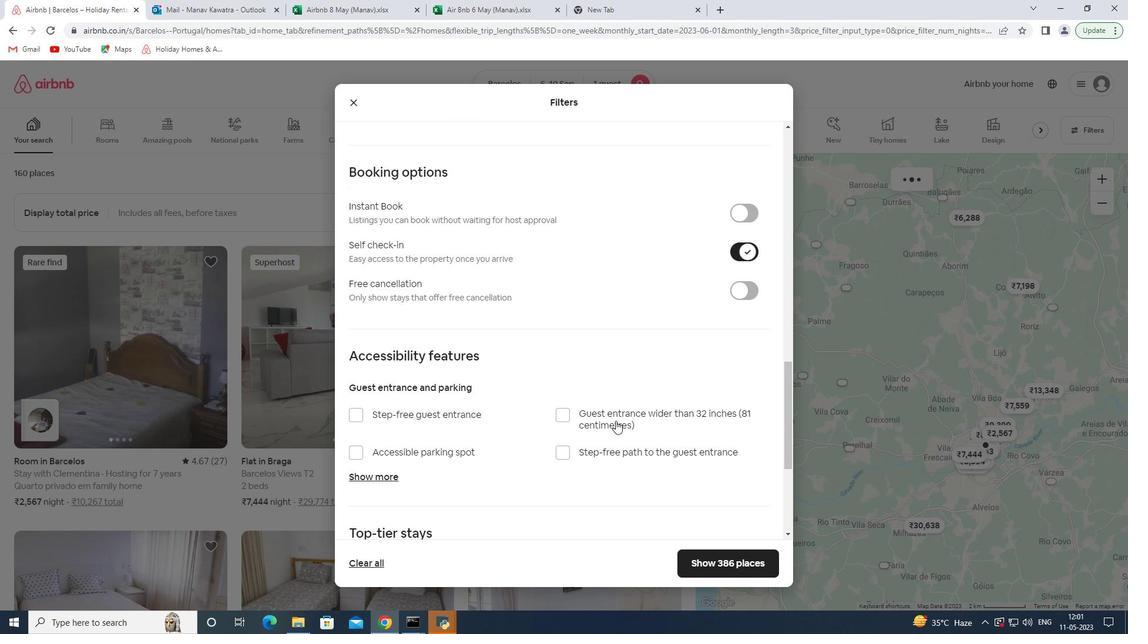 
Action: Mouse moved to (615, 422)
Screenshot: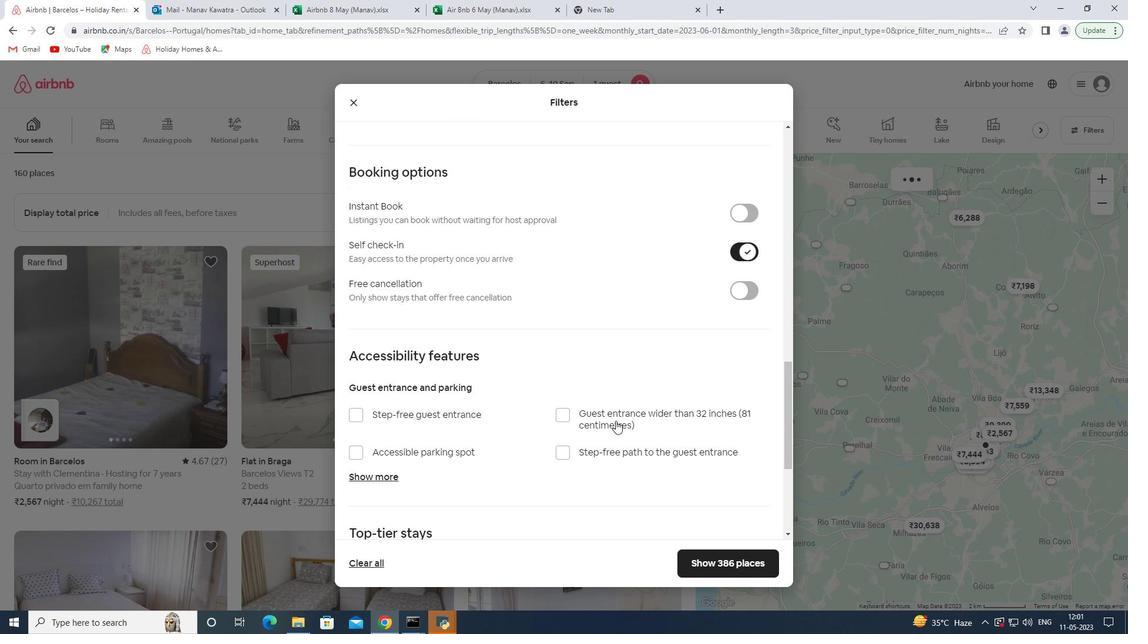 
Action: Mouse scrolled (615, 421) with delta (0, 0)
Screenshot: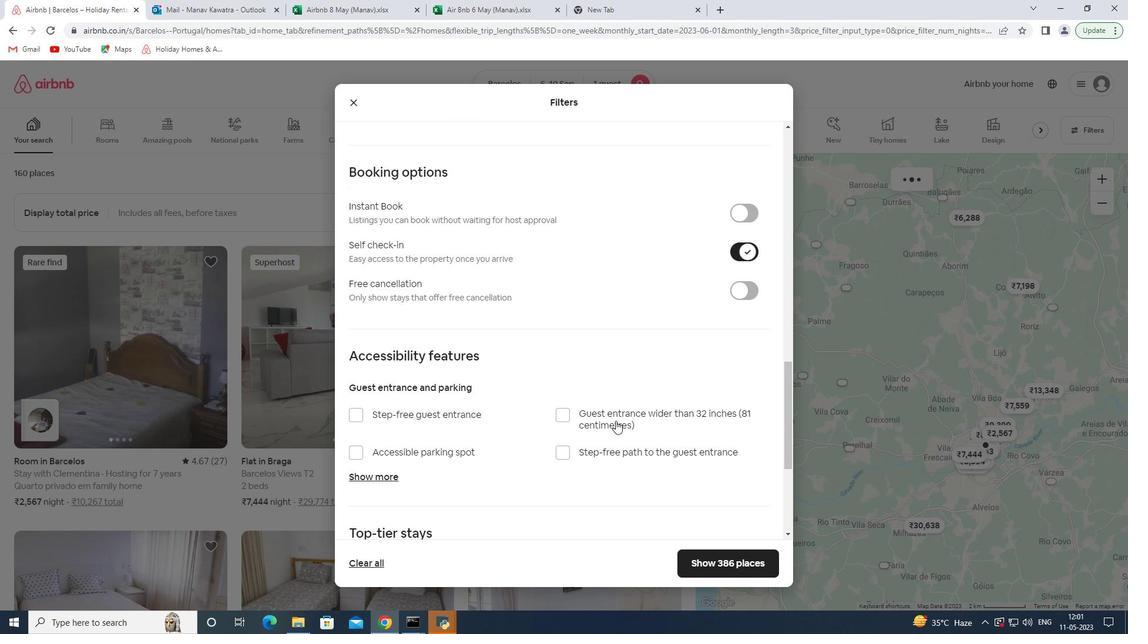
Action: Mouse scrolled (615, 421) with delta (0, 0)
Screenshot: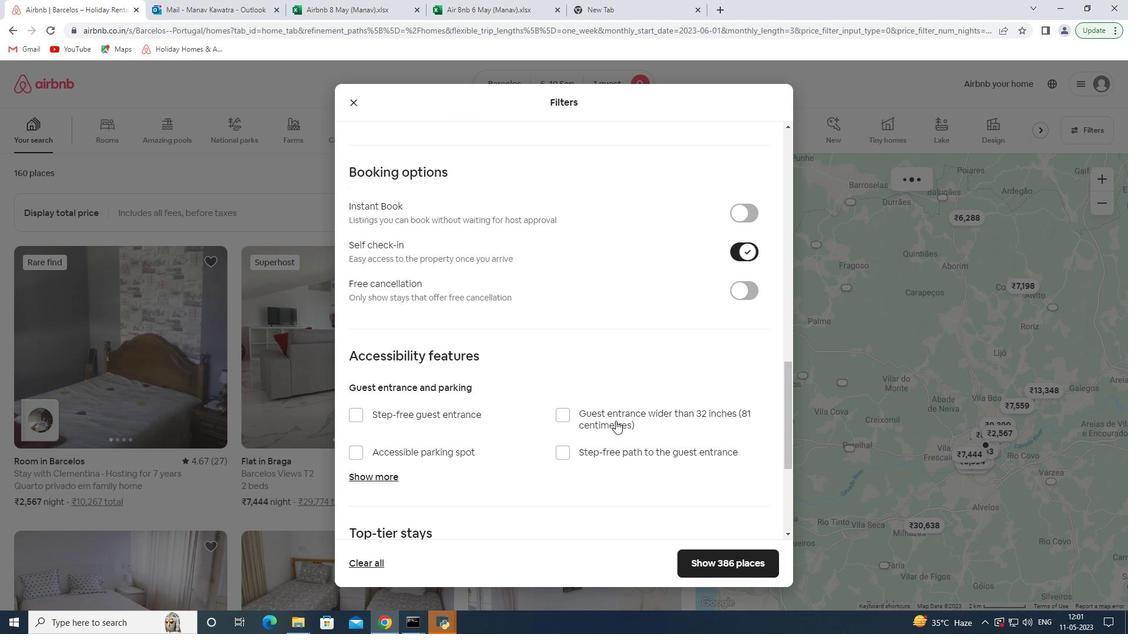 
Action: Mouse moved to (400, 460)
Screenshot: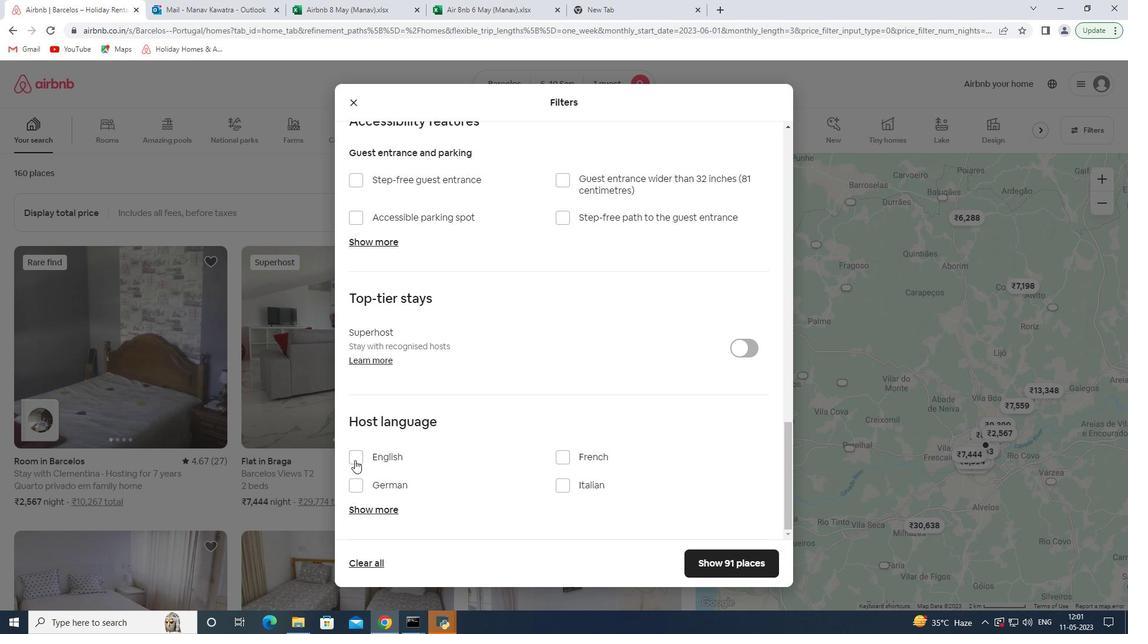 
Action: Mouse pressed left at (400, 460)
Screenshot: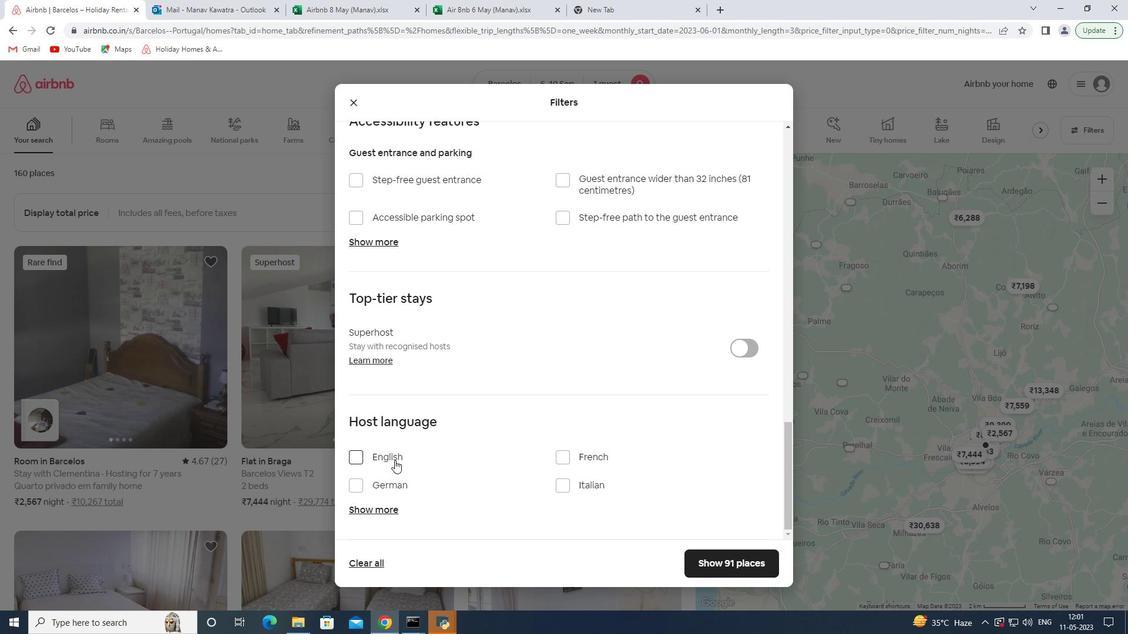 
Action: Mouse moved to (710, 567)
Screenshot: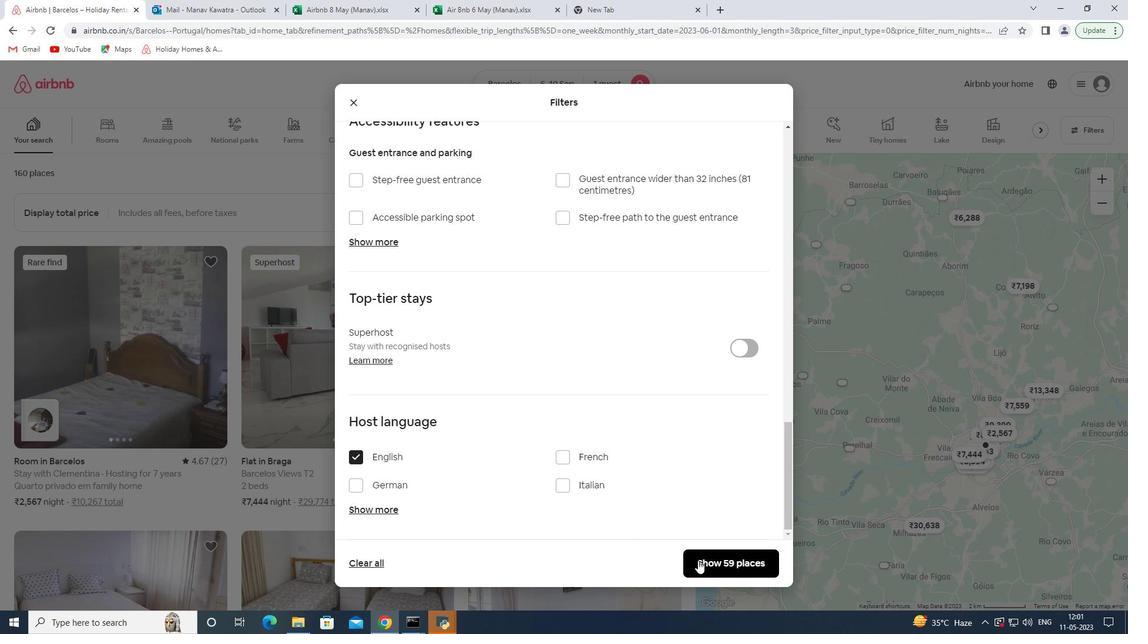 
Action: Mouse pressed left at (710, 567)
Screenshot: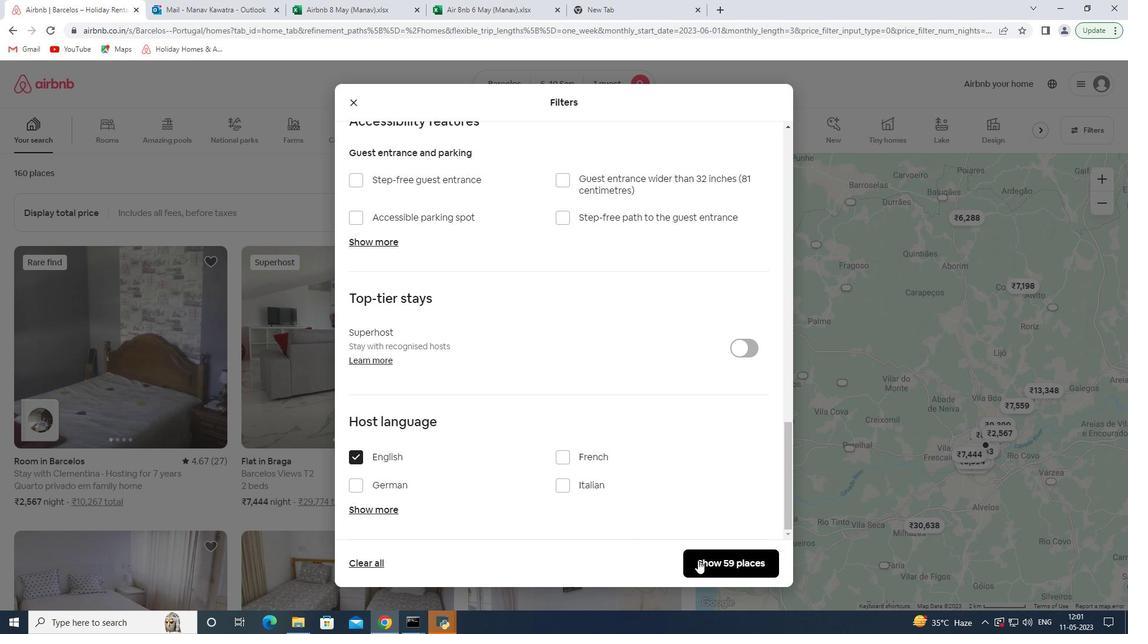 
Action: Mouse moved to (510, 533)
Screenshot: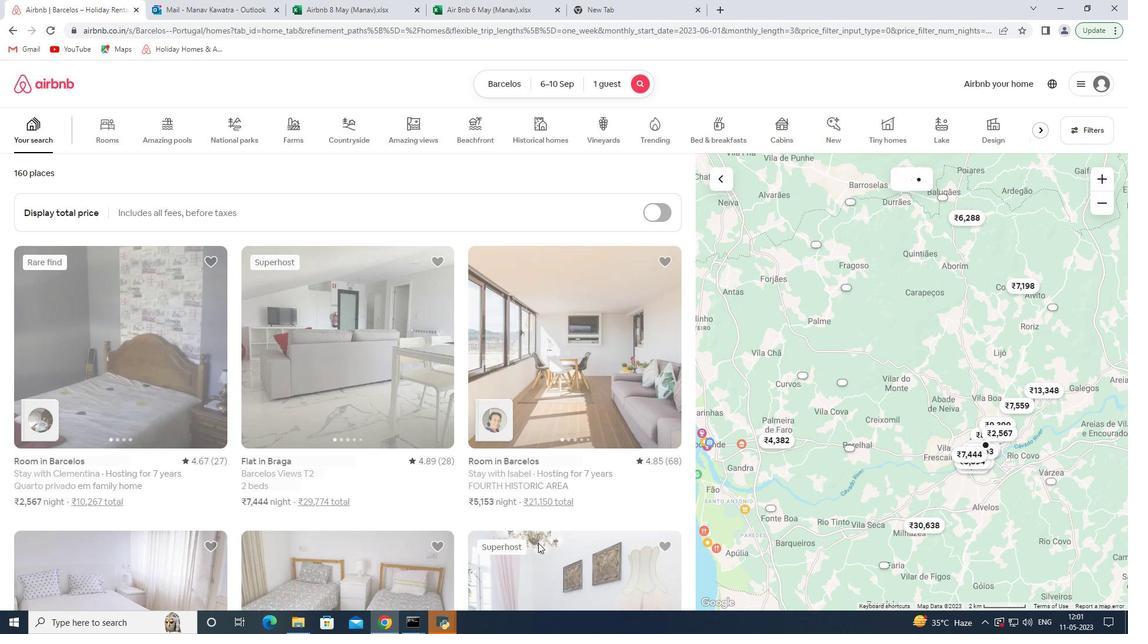 
